 Task: Look for Airbnb properties in Arkalyk, Kazakhstan from 10th December, 2023 to 15th December, 2023 for 7 adults. Place can be room or shared room with 4 bedrooms having 7 beds and 4 bathrooms. Property type can be house. Amenities needed are: wifi, TV, free parkinig on premises, gym, breakfast.
Action: Mouse moved to (408, 68)
Screenshot: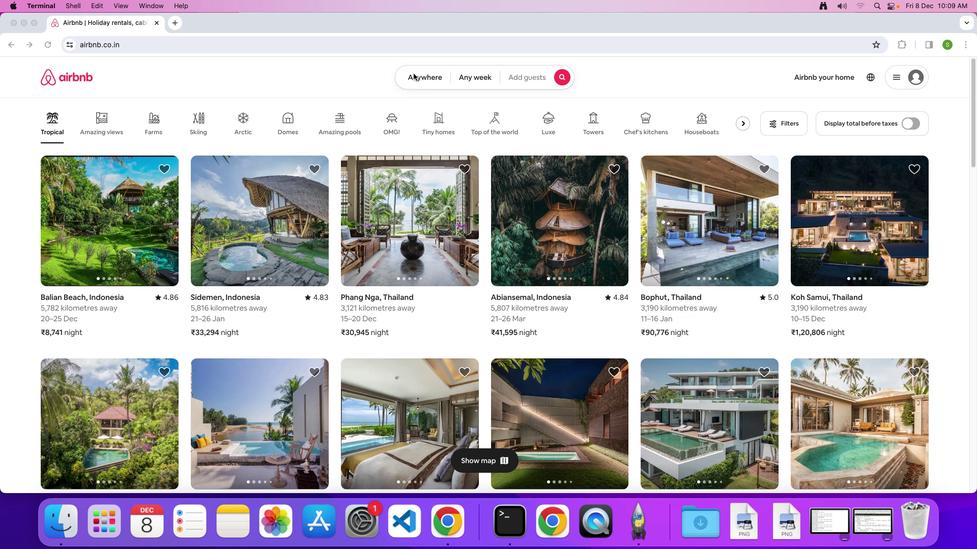 
Action: Mouse pressed left at (408, 68)
Screenshot: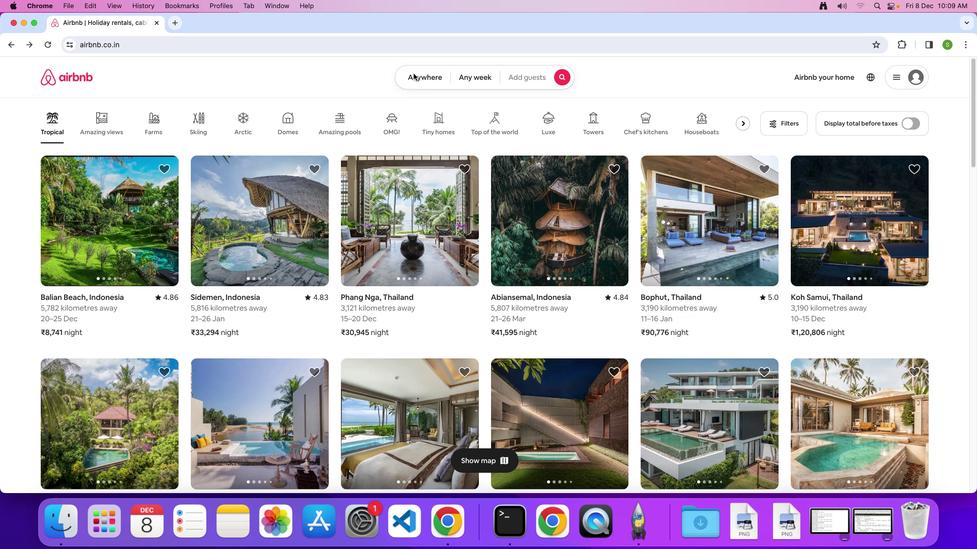 
Action: Mouse moved to (410, 70)
Screenshot: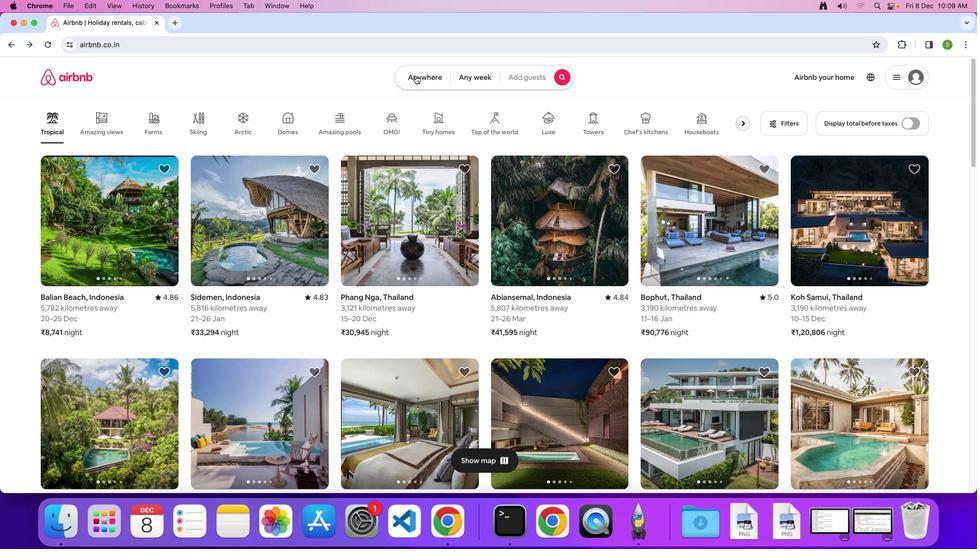 
Action: Mouse pressed left at (410, 70)
Screenshot: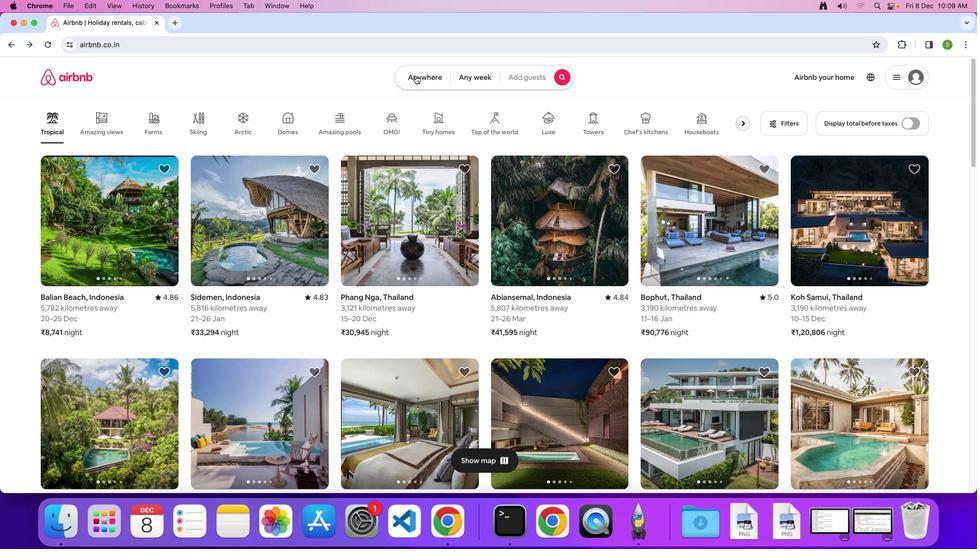 
Action: Mouse moved to (371, 108)
Screenshot: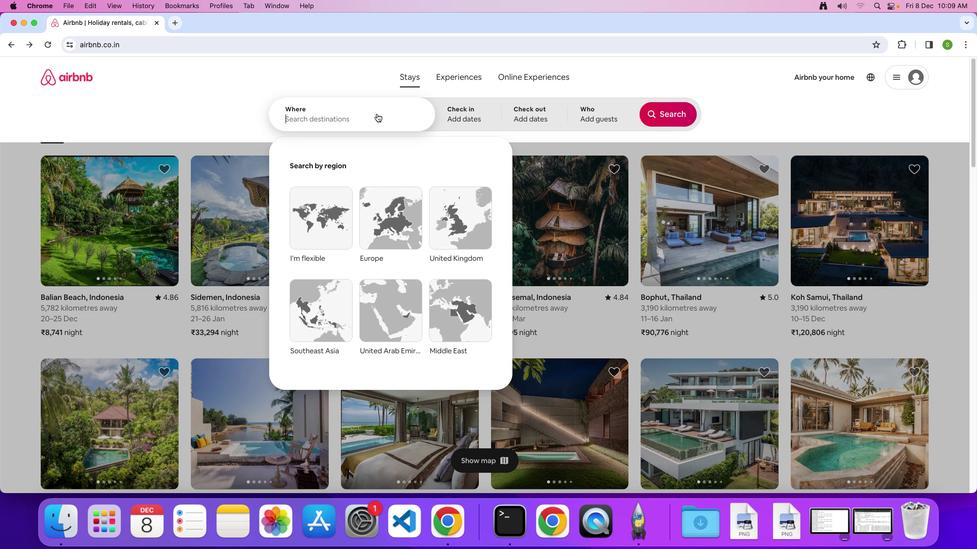 
Action: Mouse pressed left at (371, 108)
Screenshot: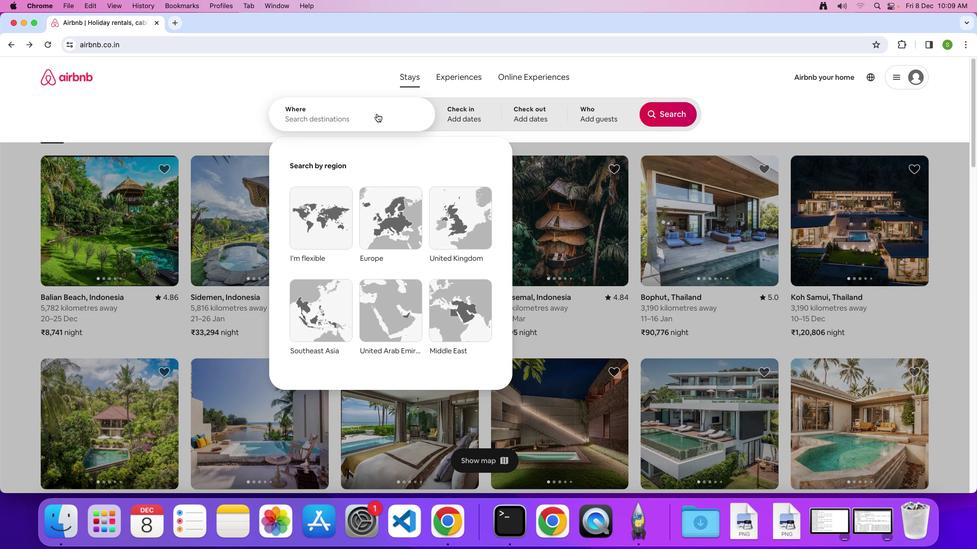 
Action: Key pressed 'A'Key.caps_lock'r''k''a''l''y''k'','Key.spaceKey.shift'K''a''z''a''k''h''s''t''a''n'Key.enter
Screenshot: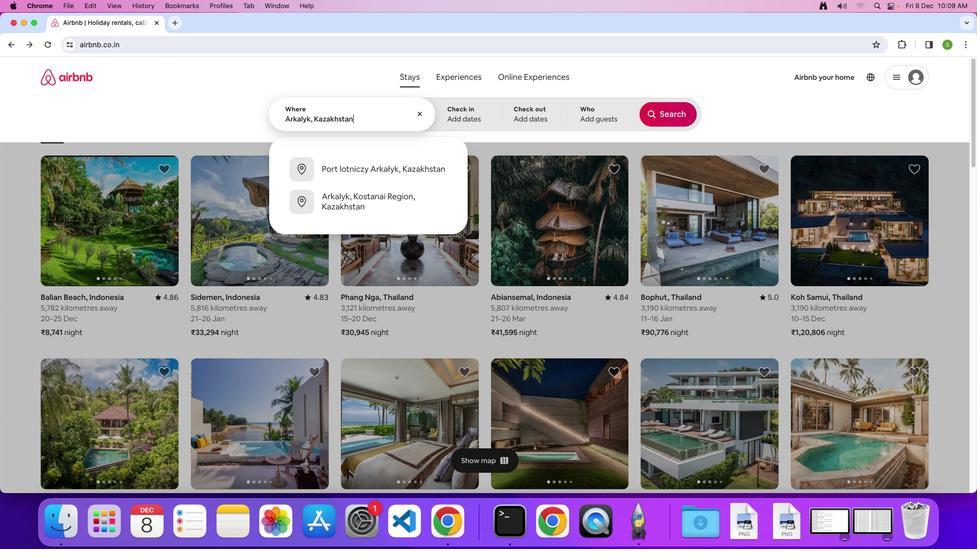 
Action: Mouse moved to (315, 284)
Screenshot: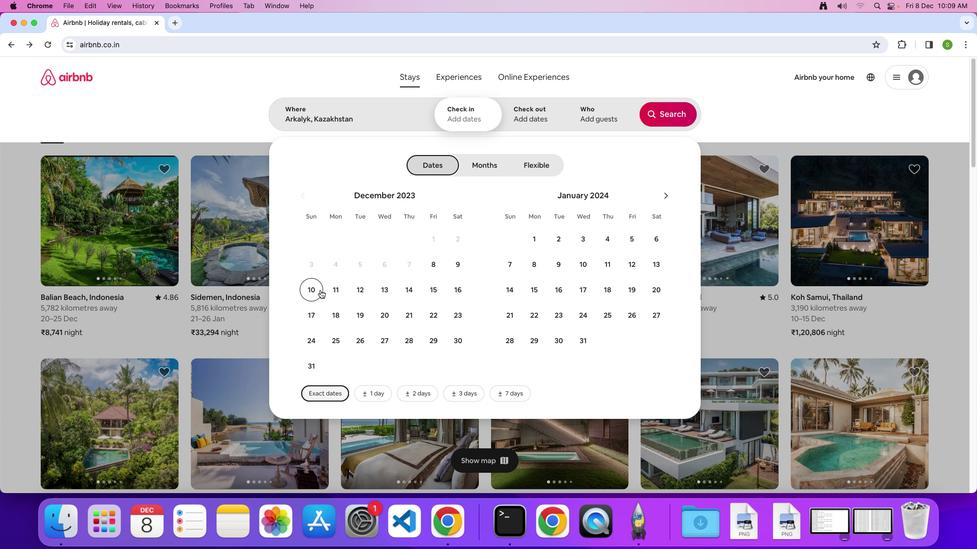 
Action: Mouse pressed left at (315, 284)
Screenshot: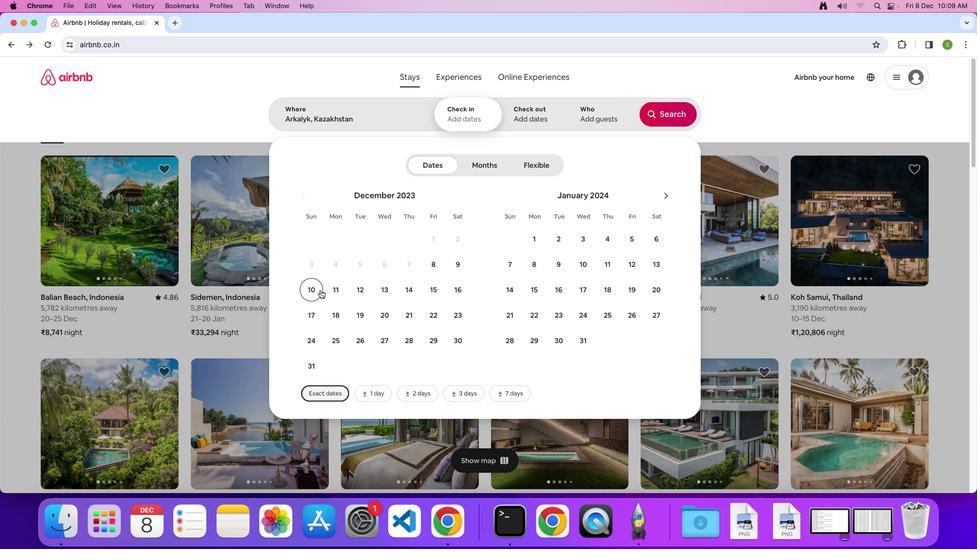 
Action: Mouse moved to (424, 282)
Screenshot: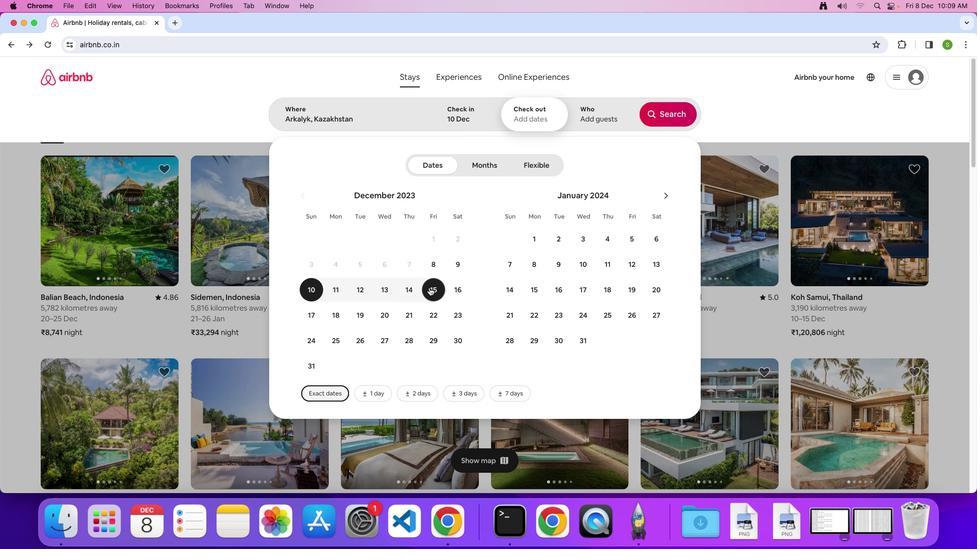 
Action: Mouse pressed left at (424, 282)
Screenshot: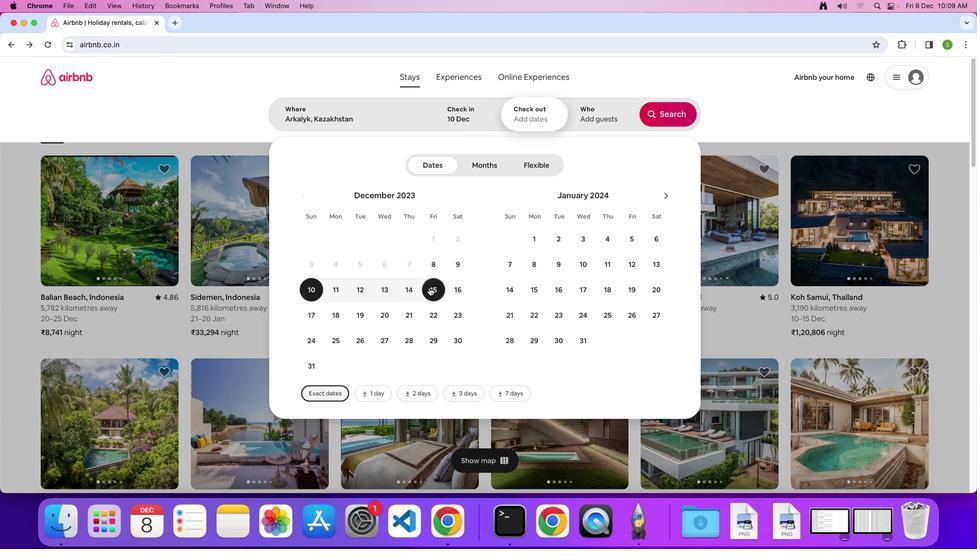
Action: Mouse moved to (600, 110)
Screenshot: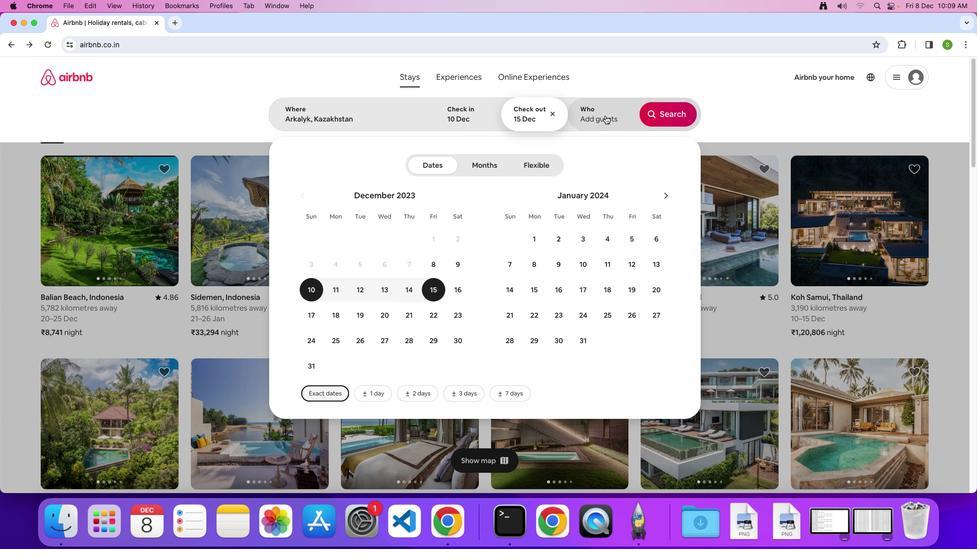 
Action: Mouse pressed left at (600, 110)
Screenshot: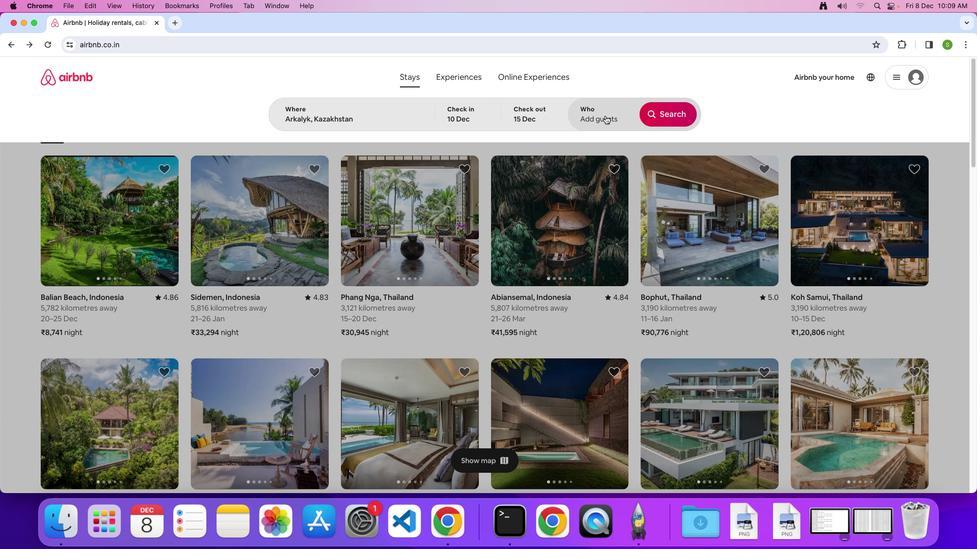 
Action: Mouse moved to (664, 163)
Screenshot: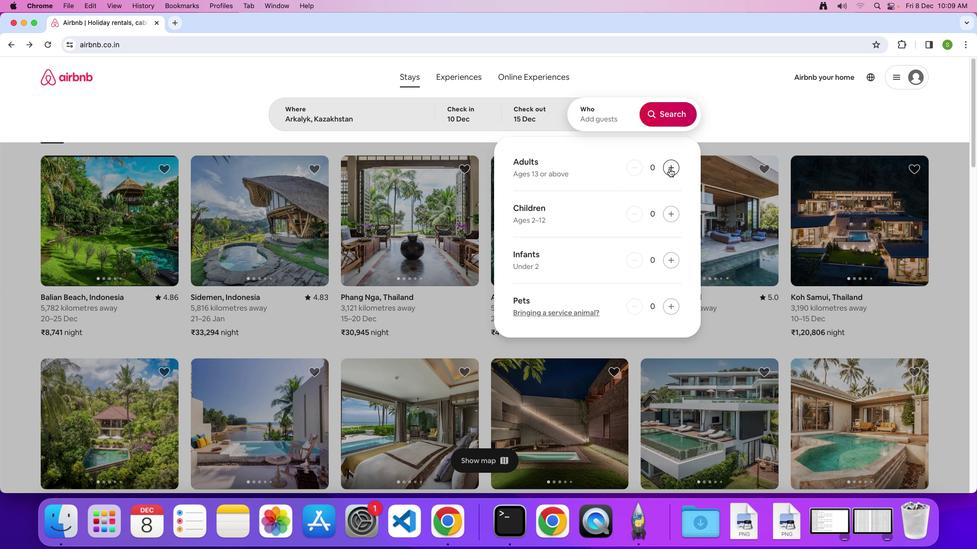 
Action: Mouse pressed left at (664, 163)
Screenshot: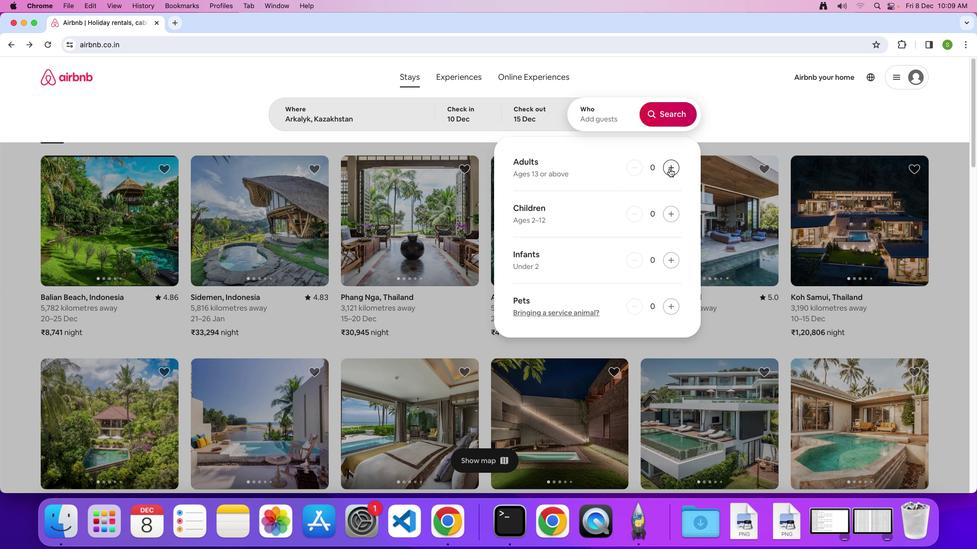 
Action: Mouse pressed left at (664, 163)
Screenshot: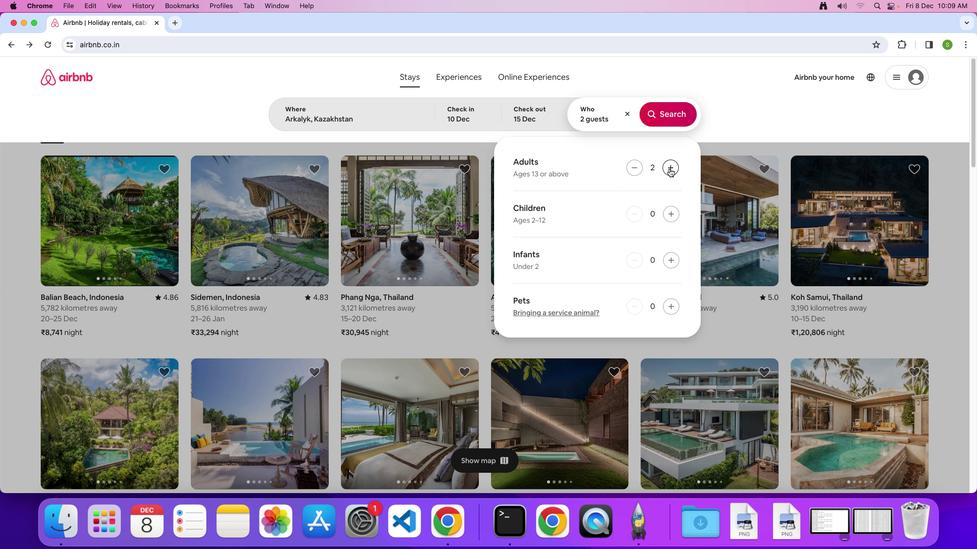 
Action: Mouse pressed left at (664, 163)
Screenshot: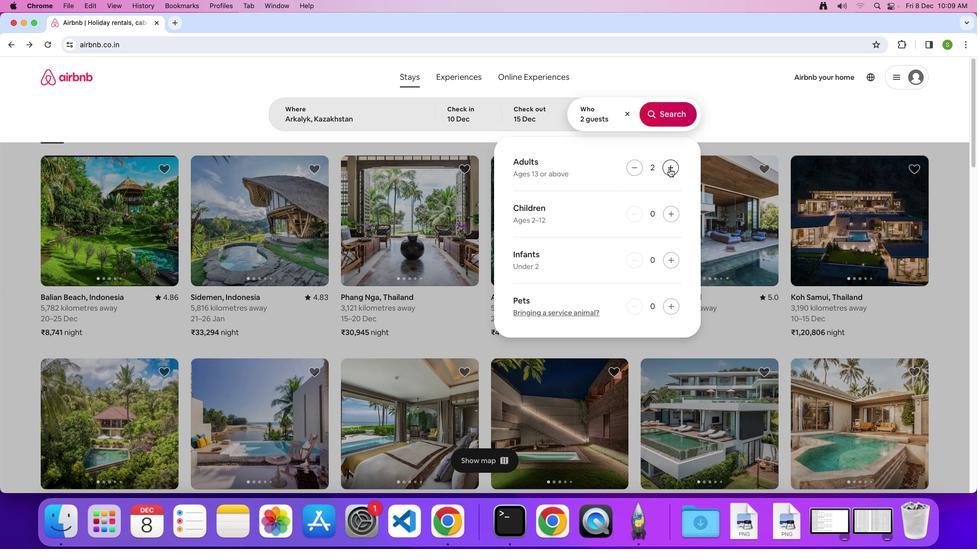 
Action: Mouse pressed left at (664, 163)
Screenshot: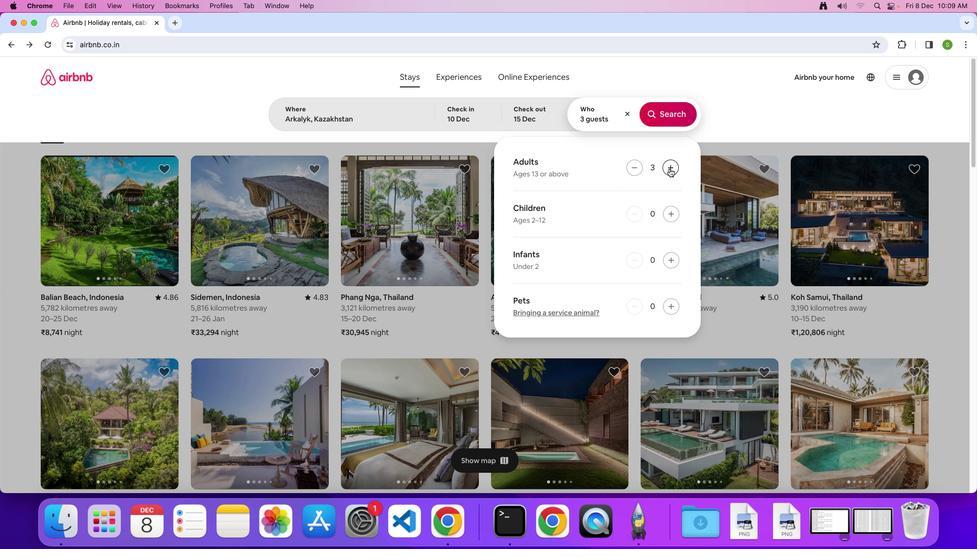 
Action: Mouse pressed left at (664, 163)
Screenshot: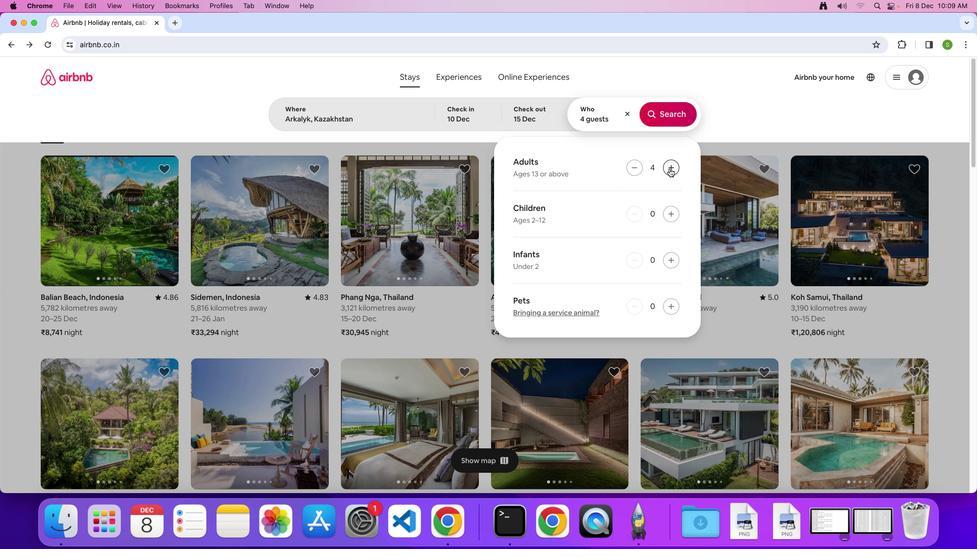 
Action: Mouse pressed left at (664, 163)
Screenshot: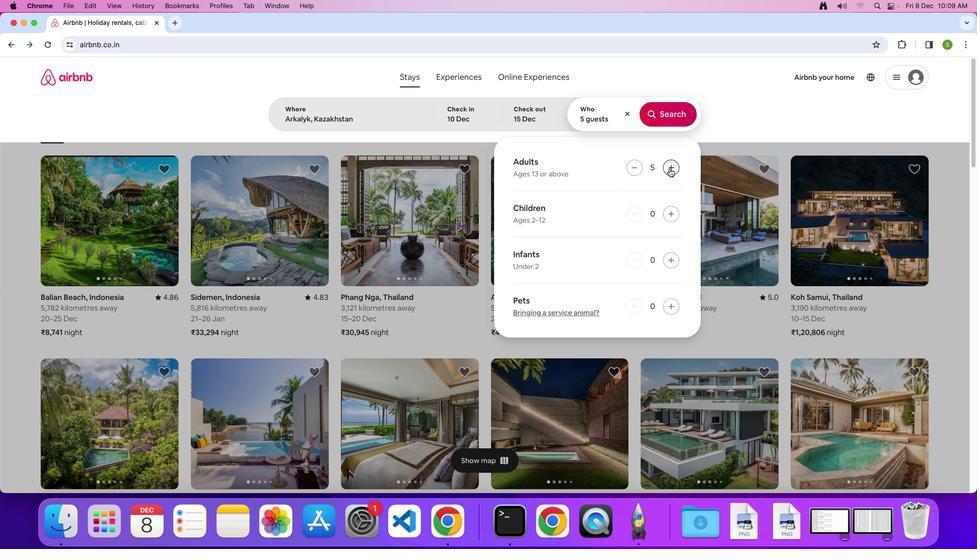 
Action: Mouse pressed left at (664, 163)
Screenshot: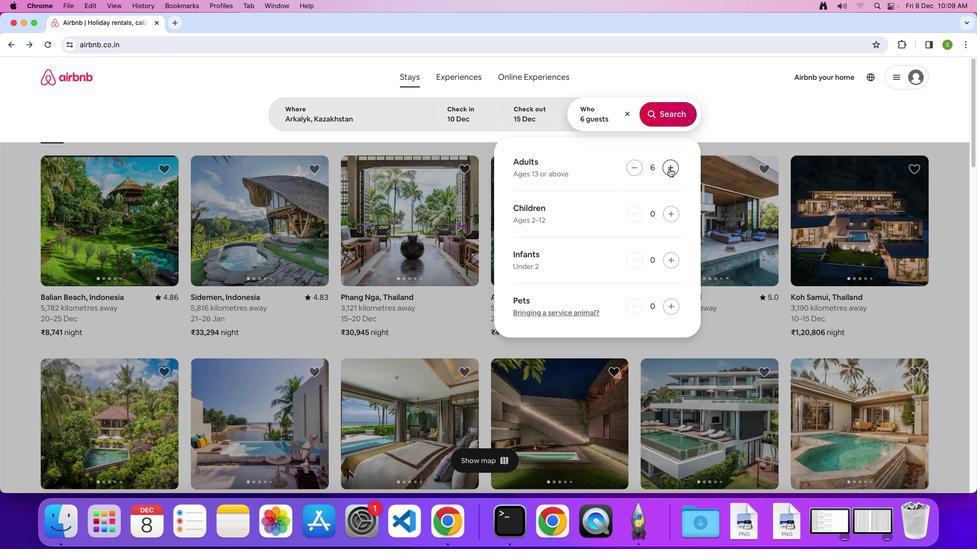 
Action: Mouse moved to (663, 112)
Screenshot: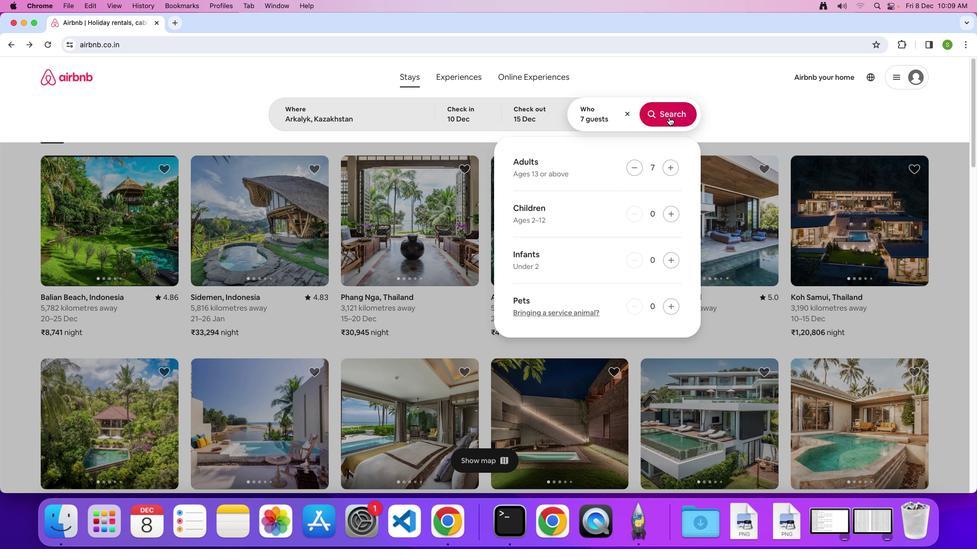 
Action: Mouse pressed left at (663, 112)
Screenshot: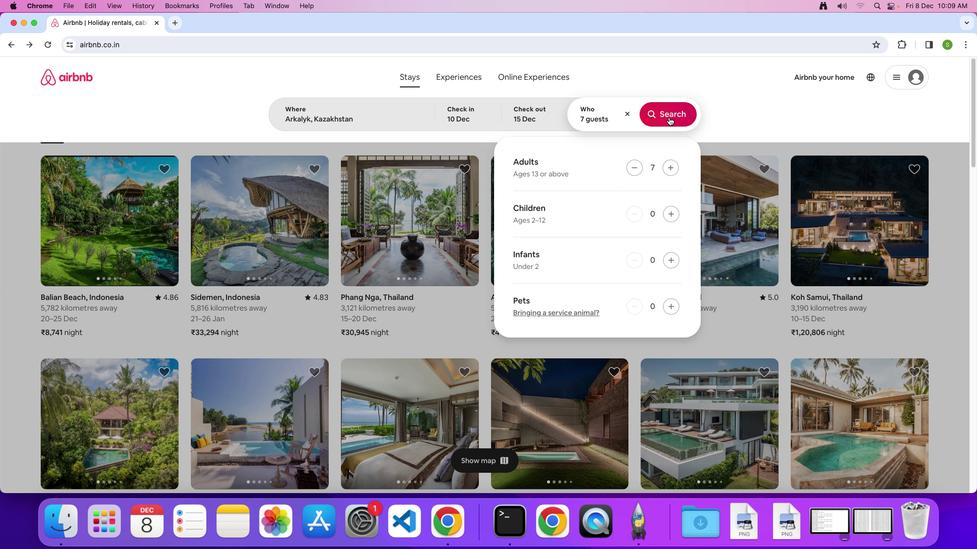
Action: Mouse moved to (804, 112)
Screenshot: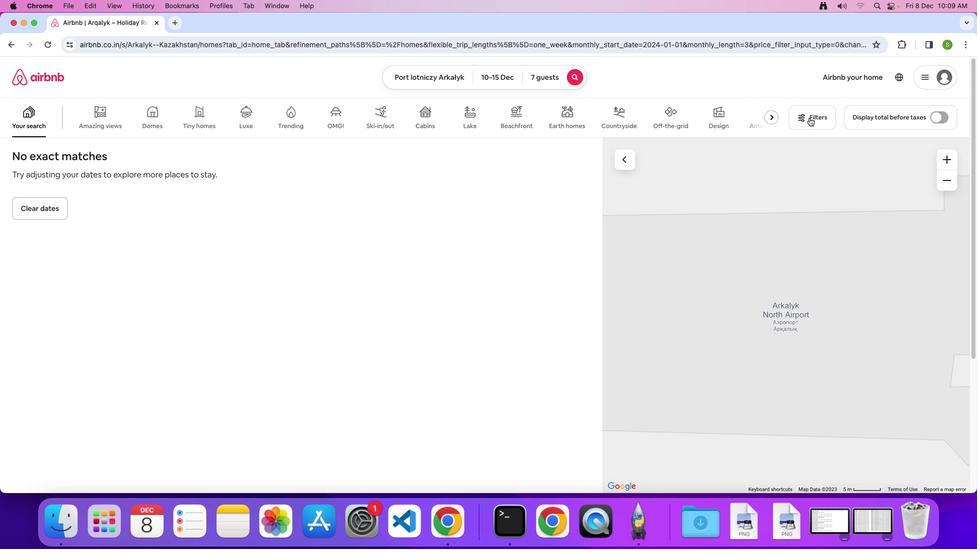 
Action: Mouse pressed left at (804, 112)
Screenshot: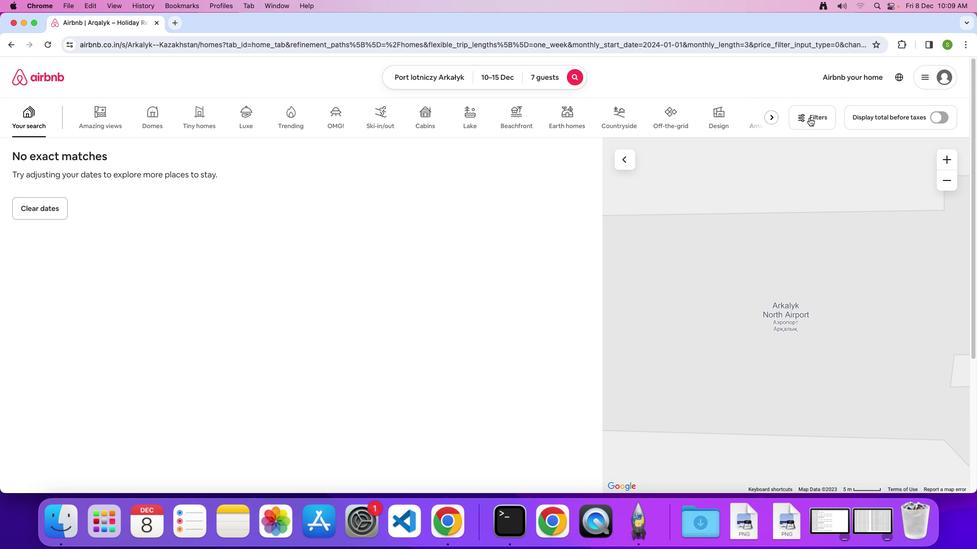 
Action: Mouse moved to (475, 183)
Screenshot: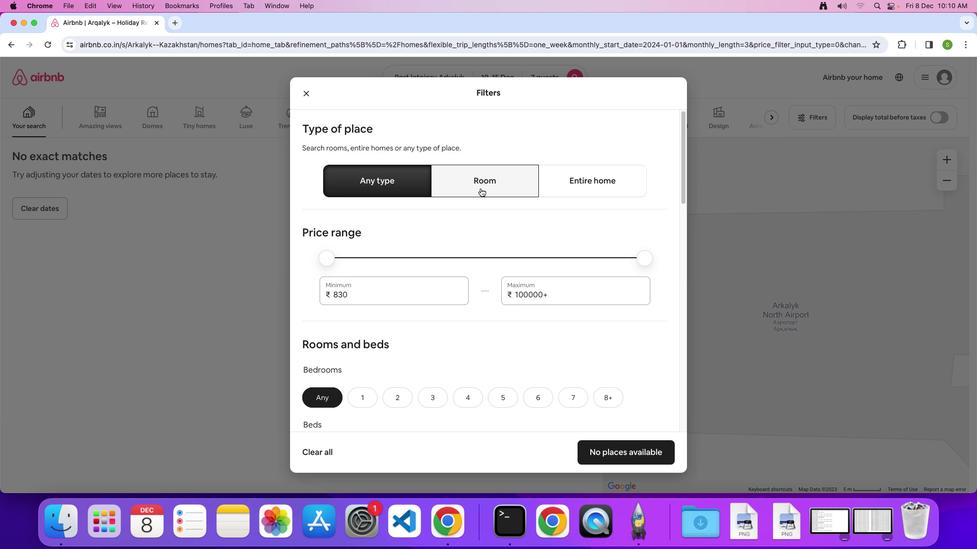 
Action: Mouse pressed left at (475, 183)
Screenshot: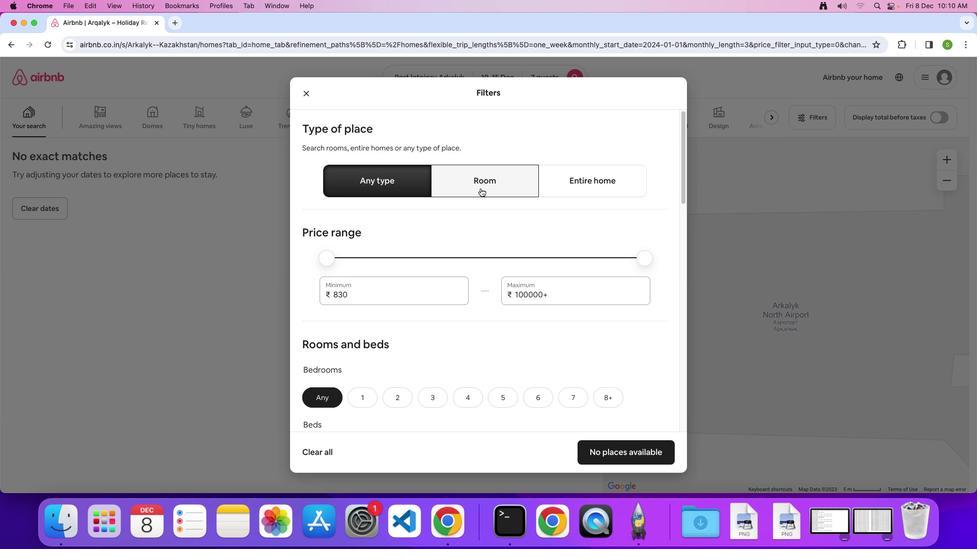 
Action: Mouse moved to (483, 249)
Screenshot: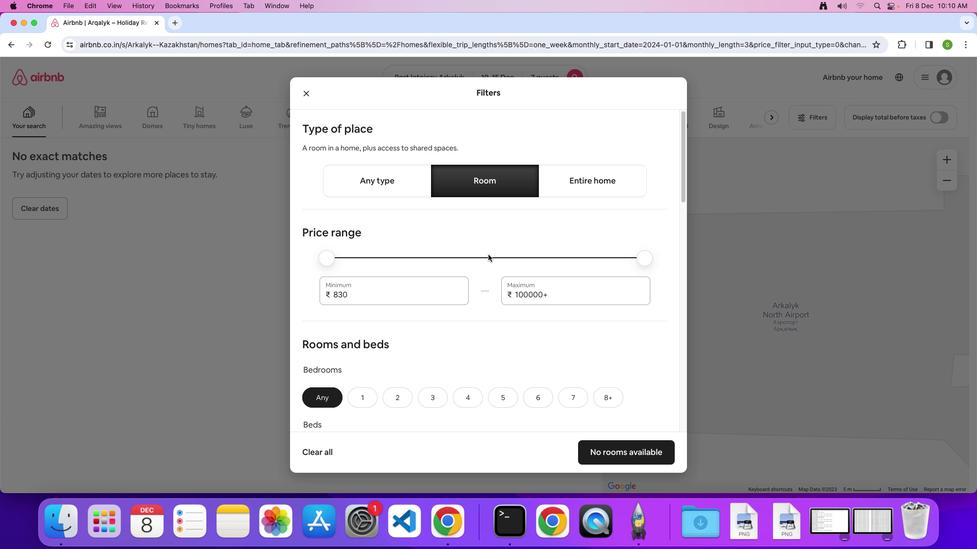 
Action: Mouse scrolled (483, 249) with delta (-4, -5)
Screenshot: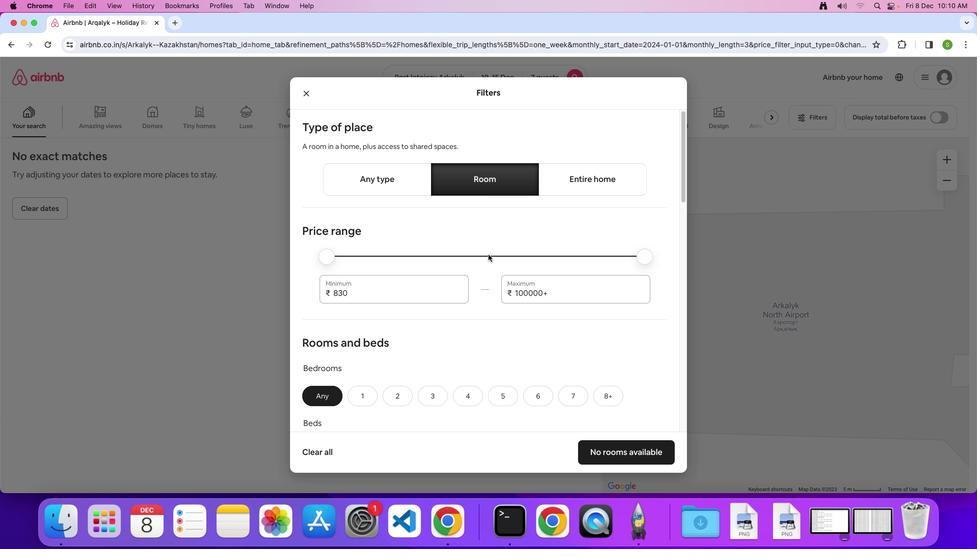 
Action: Mouse scrolled (483, 249) with delta (-4, -5)
Screenshot: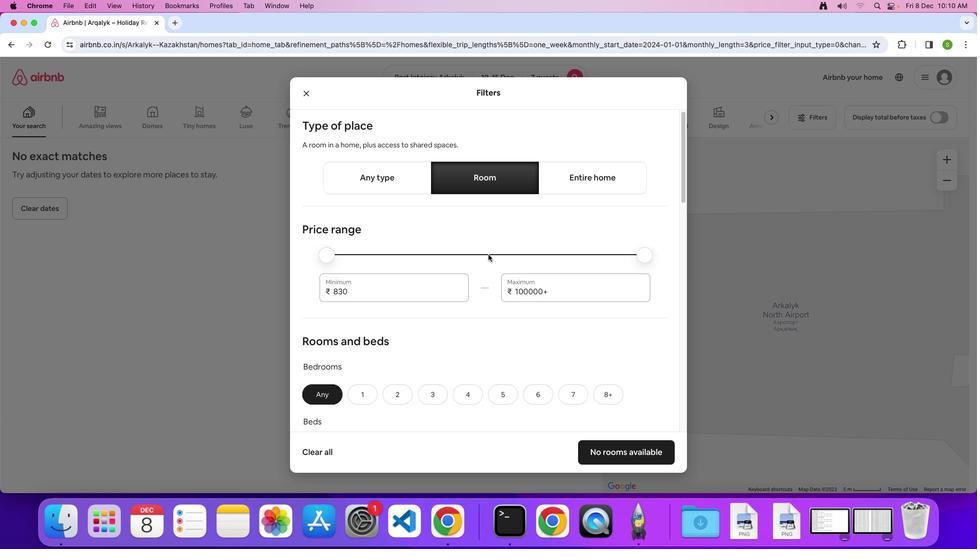 
Action: Mouse scrolled (483, 249) with delta (-4, -5)
Screenshot: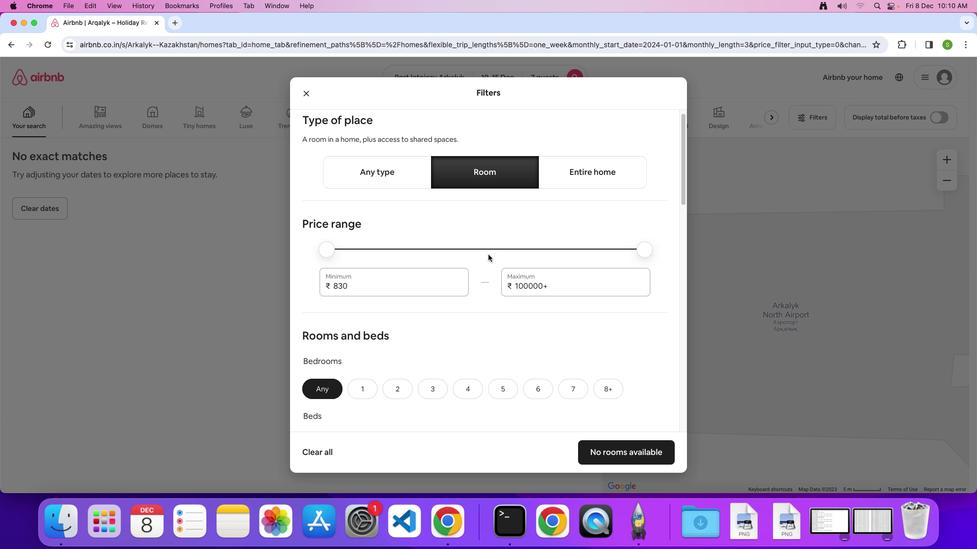 
Action: Mouse scrolled (483, 249) with delta (-4, -5)
Screenshot: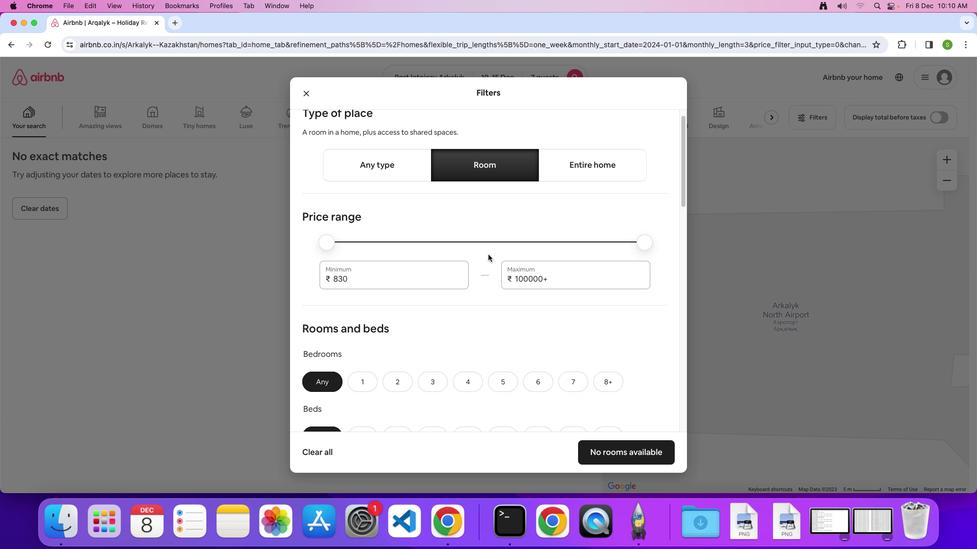 
Action: Mouse scrolled (483, 249) with delta (-4, -5)
Screenshot: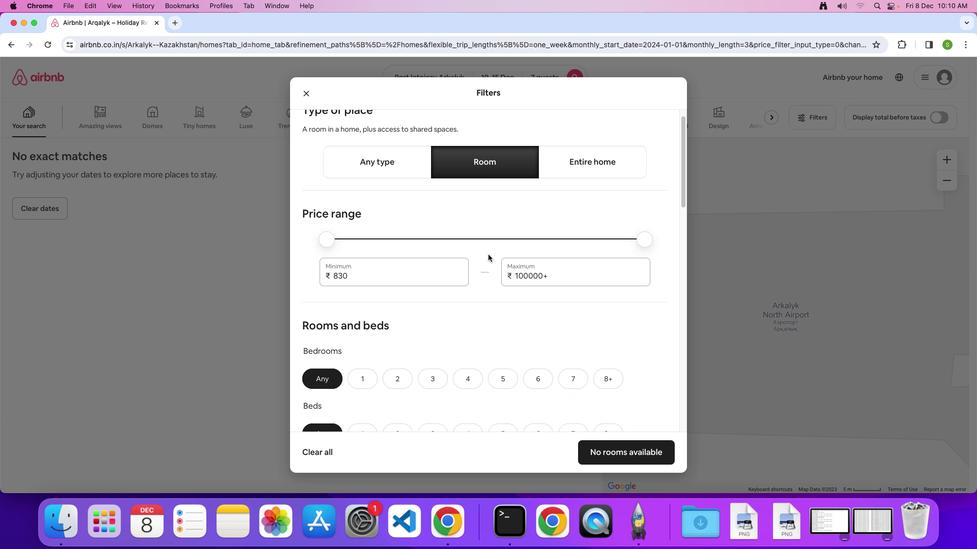 
Action: Mouse scrolled (483, 249) with delta (-4, -5)
Screenshot: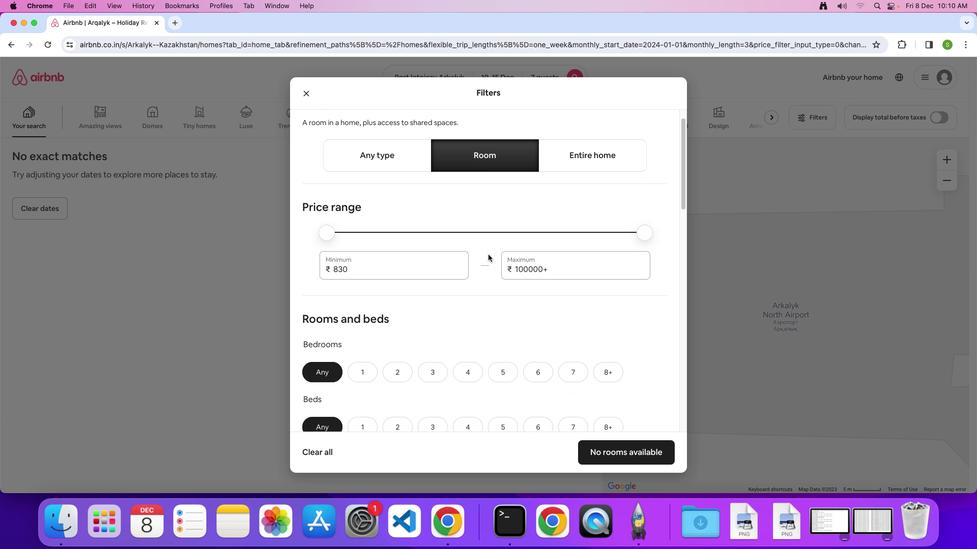 
Action: Mouse scrolled (483, 249) with delta (-4, -5)
Screenshot: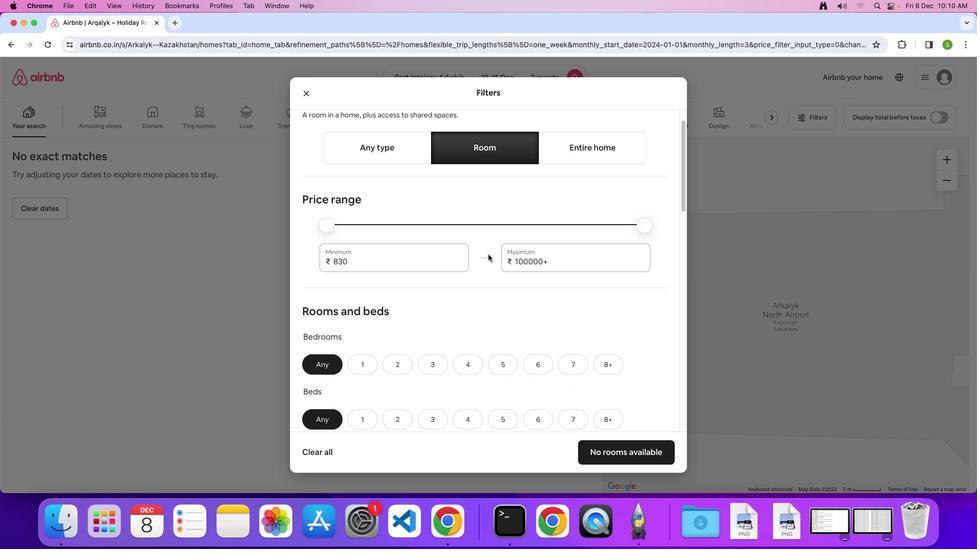 
Action: Mouse scrolled (483, 249) with delta (-4, -5)
Screenshot: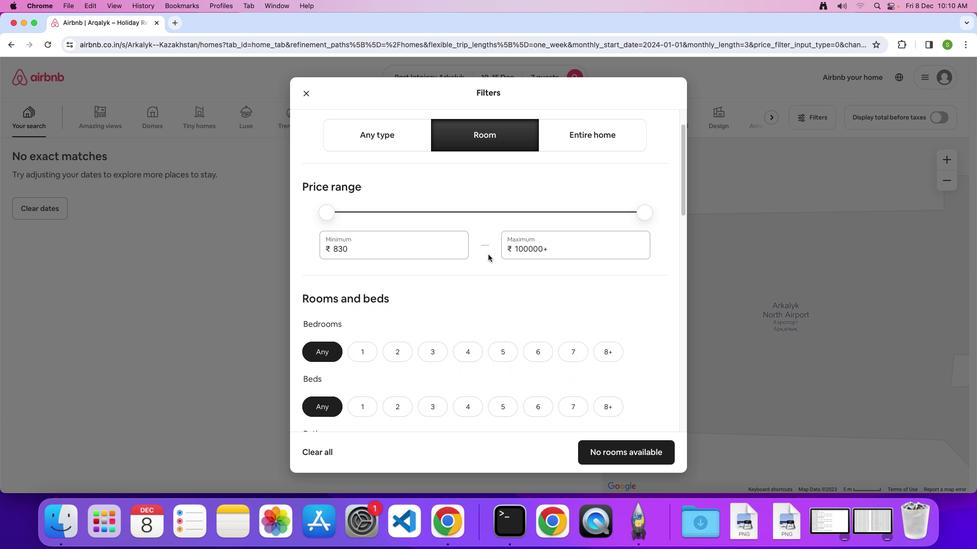 
Action: Mouse scrolled (483, 249) with delta (-4, -5)
Screenshot: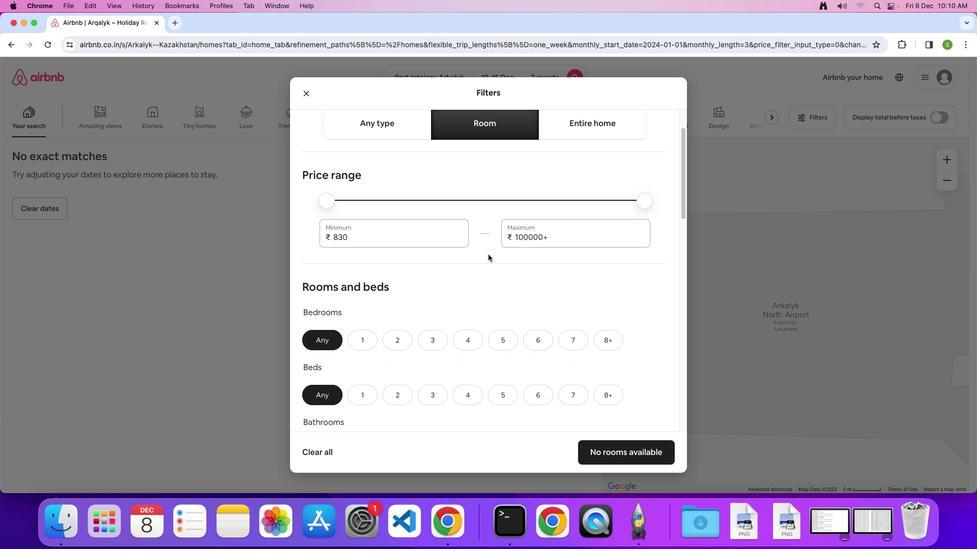 
Action: Mouse scrolled (483, 249) with delta (-4, -6)
Screenshot: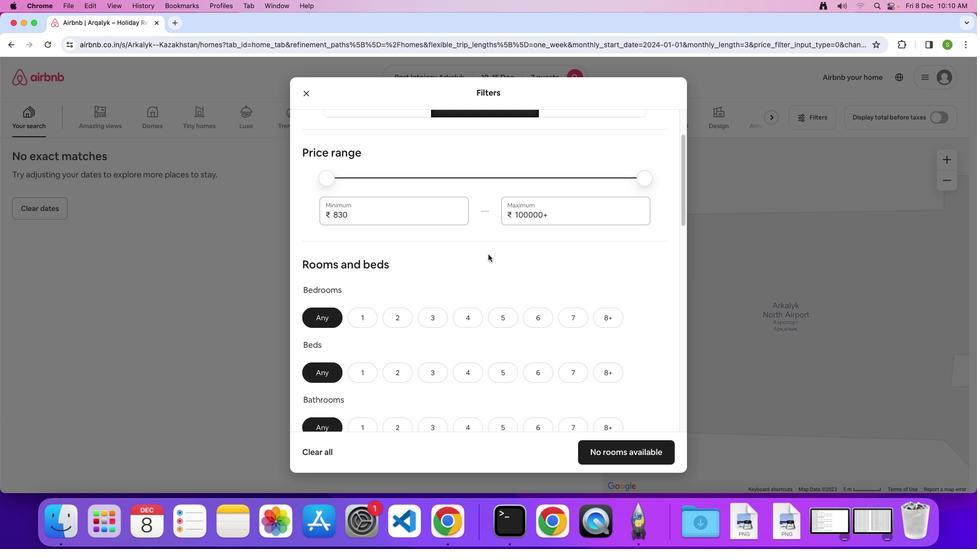 
Action: Mouse moved to (461, 252)
Screenshot: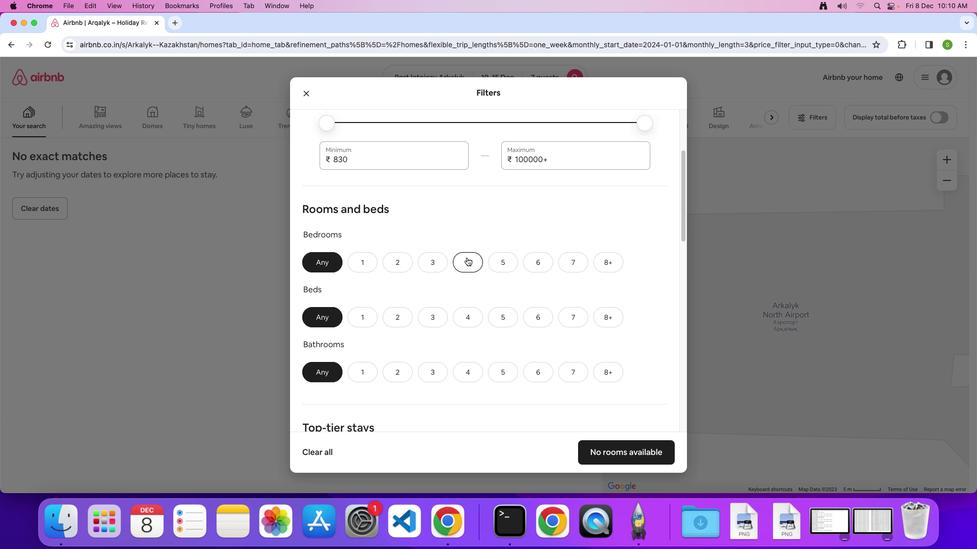 
Action: Mouse pressed left at (461, 252)
Screenshot: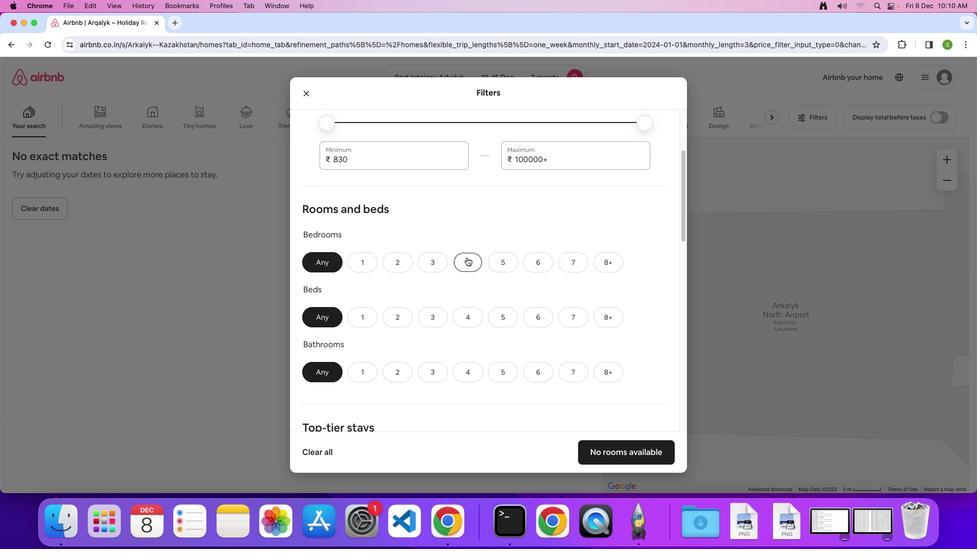 
Action: Mouse moved to (560, 311)
Screenshot: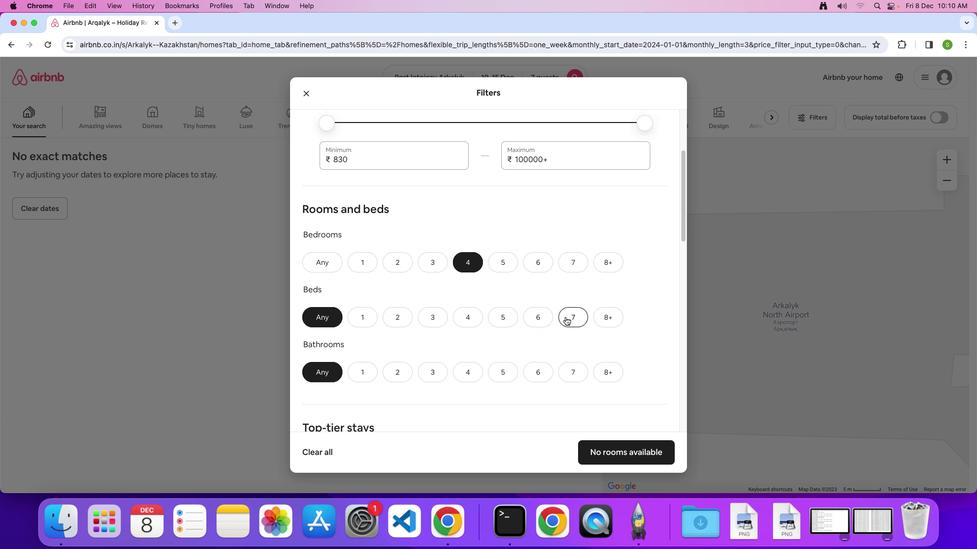 
Action: Mouse pressed left at (560, 311)
Screenshot: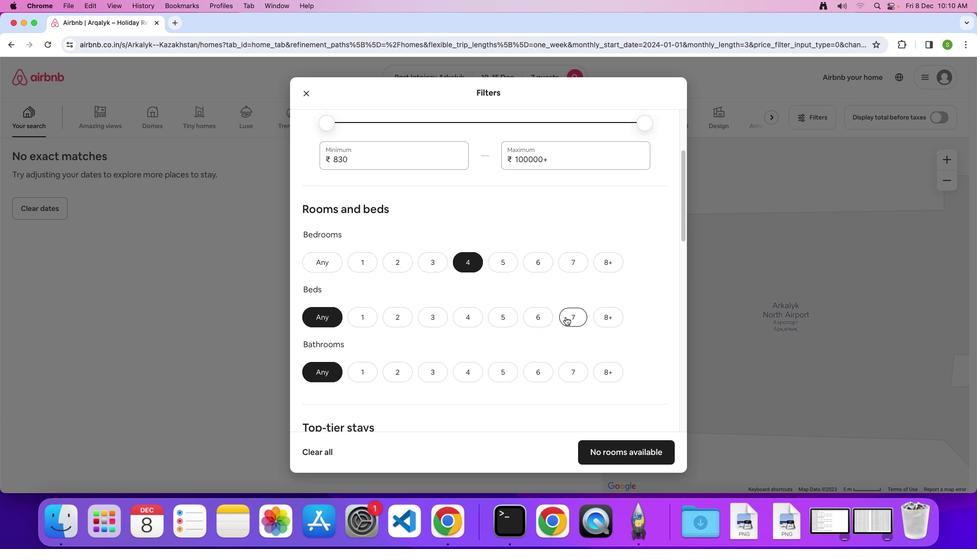 
Action: Mouse moved to (465, 365)
Screenshot: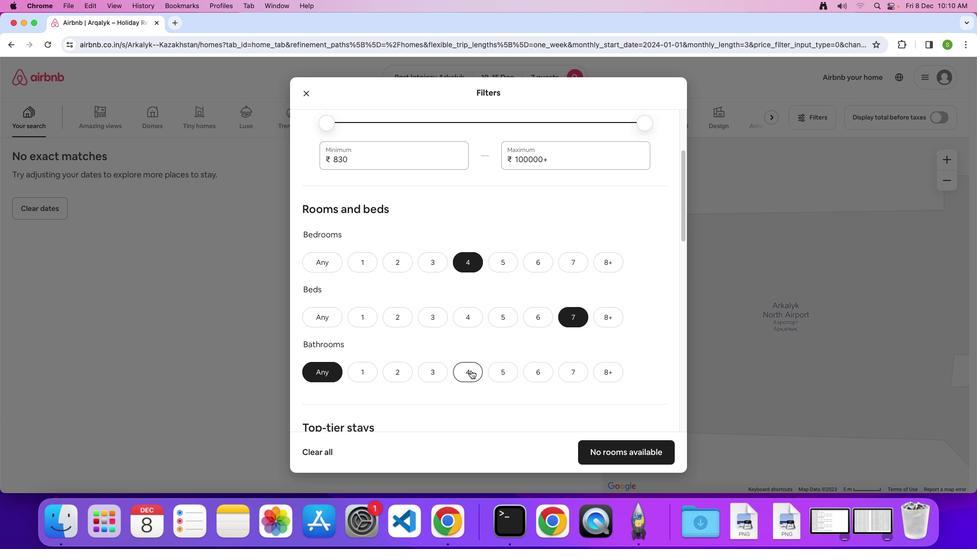 
Action: Mouse pressed left at (465, 365)
Screenshot: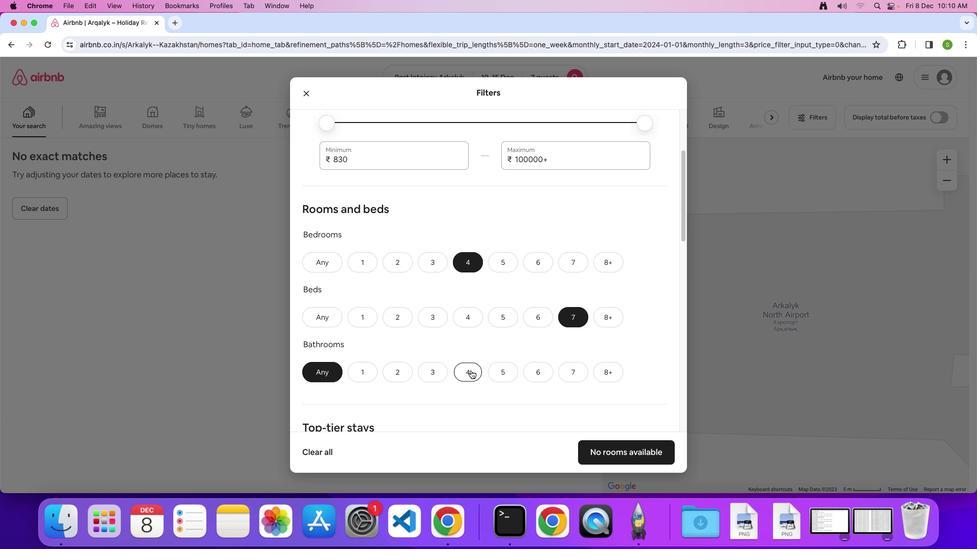
Action: Mouse moved to (488, 291)
Screenshot: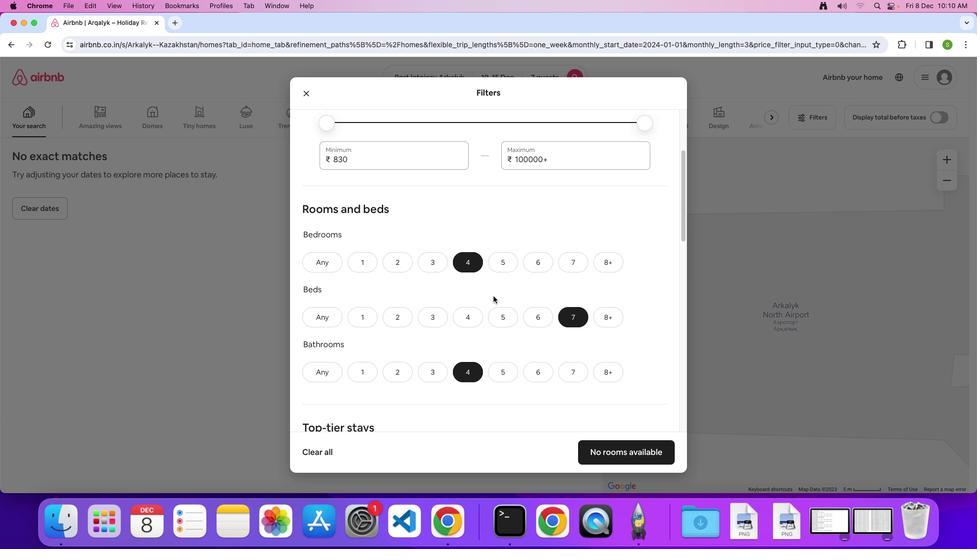 
Action: Mouse scrolled (488, 291) with delta (-4, -5)
Screenshot: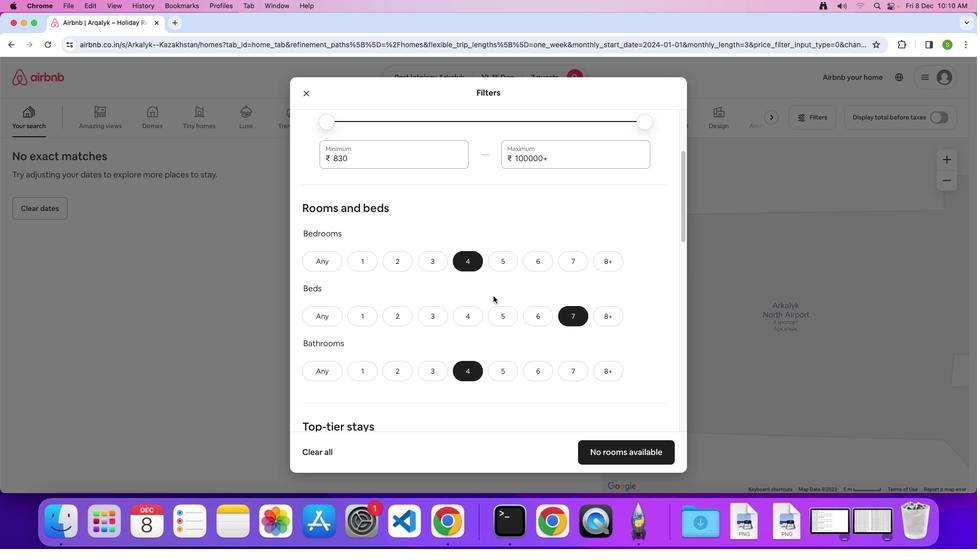 
Action: Mouse scrolled (488, 291) with delta (-4, -5)
Screenshot: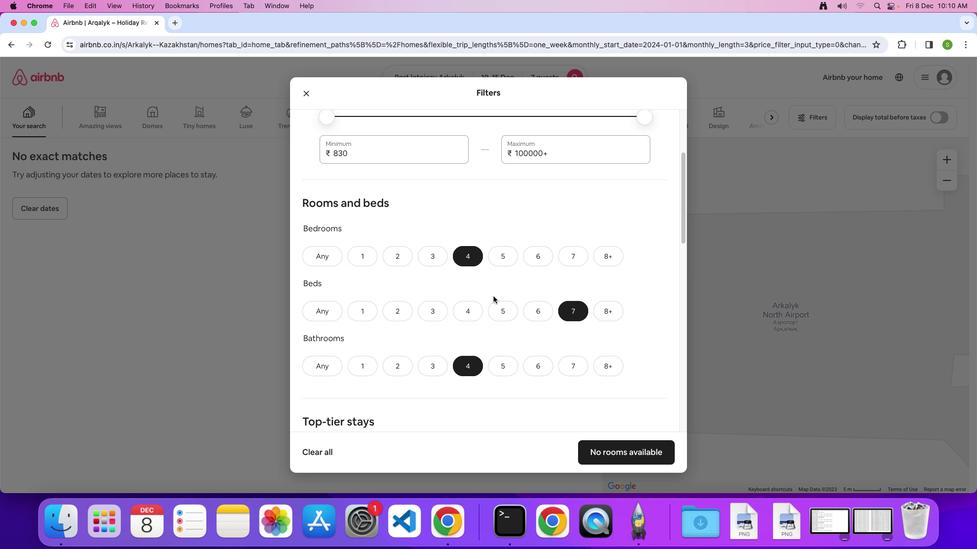 
Action: Mouse scrolled (488, 291) with delta (-4, -5)
Screenshot: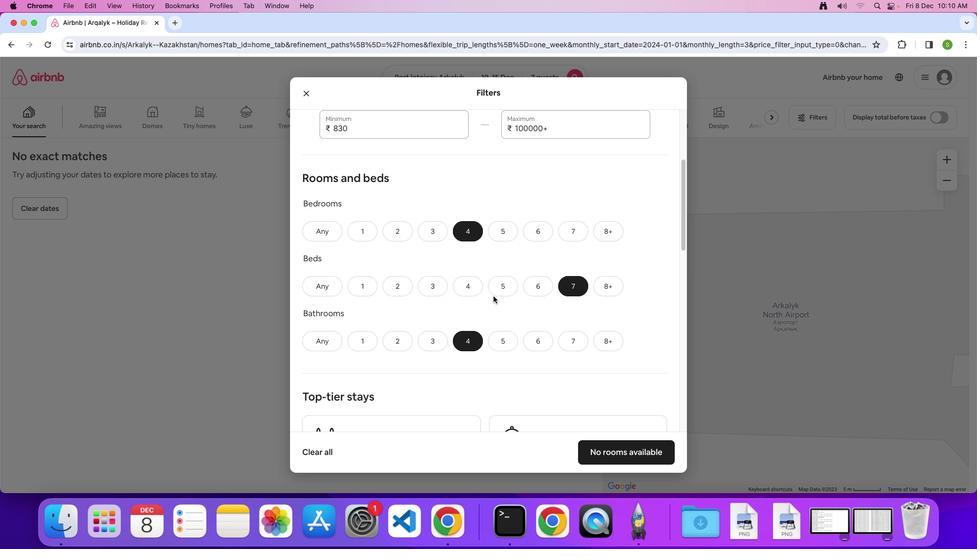 
Action: Mouse scrolled (488, 291) with delta (-4, -5)
Screenshot: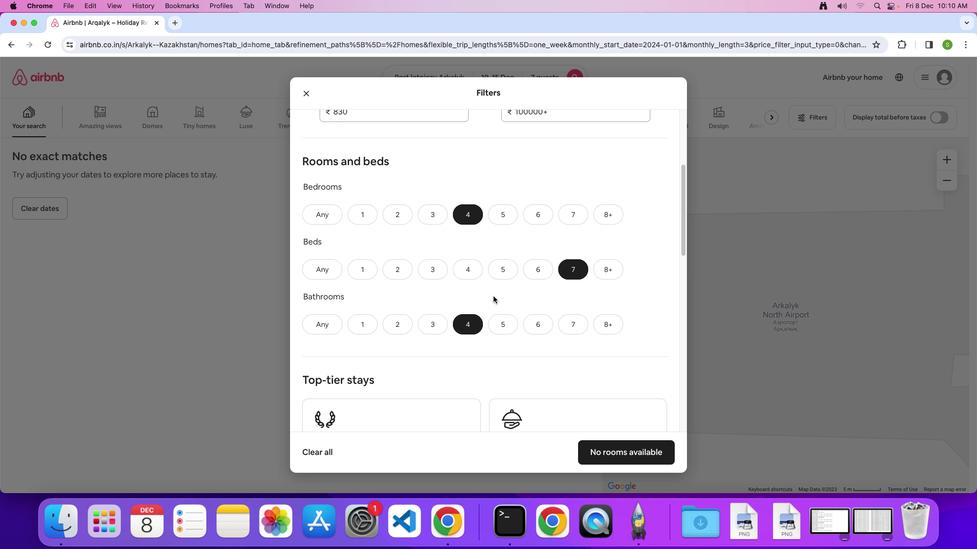 
Action: Mouse scrolled (488, 291) with delta (-4, -5)
Screenshot: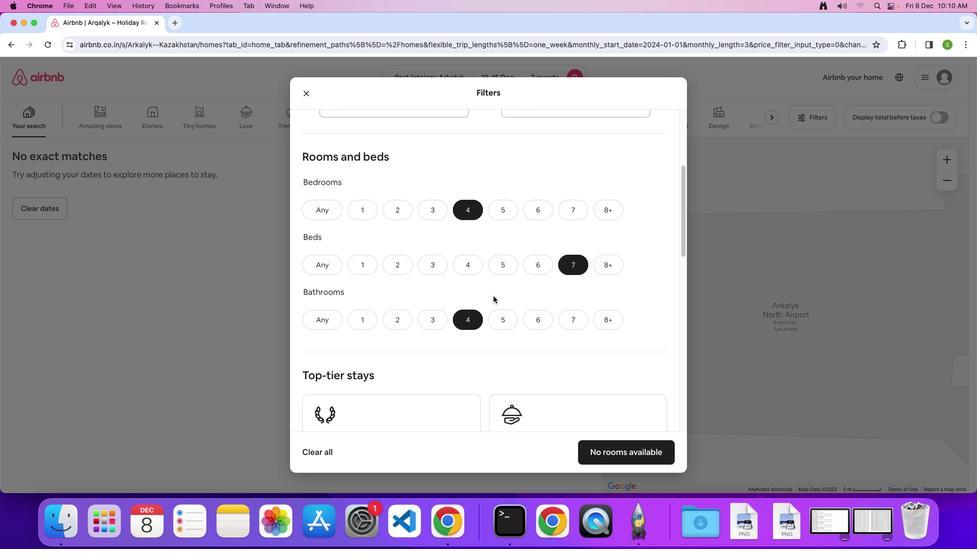 
Action: Mouse scrolled (488, 291) with delta (-4, -5)
Screenshot: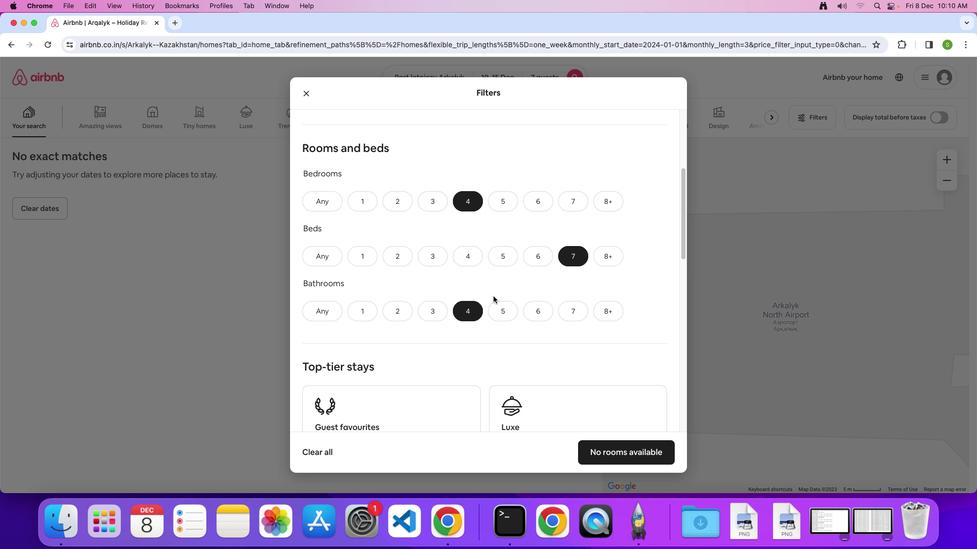 
Action: Mouse scrolled (488, 291) with delta (-4, -5)
Screenshot: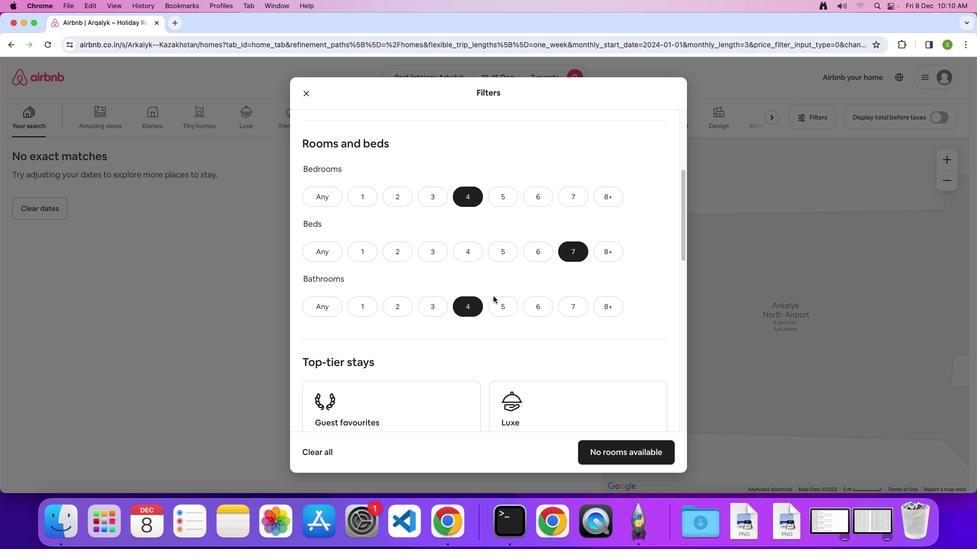 
Action: Mouse scrolled (488, 291) with delta (-4, -5)
Screenshot: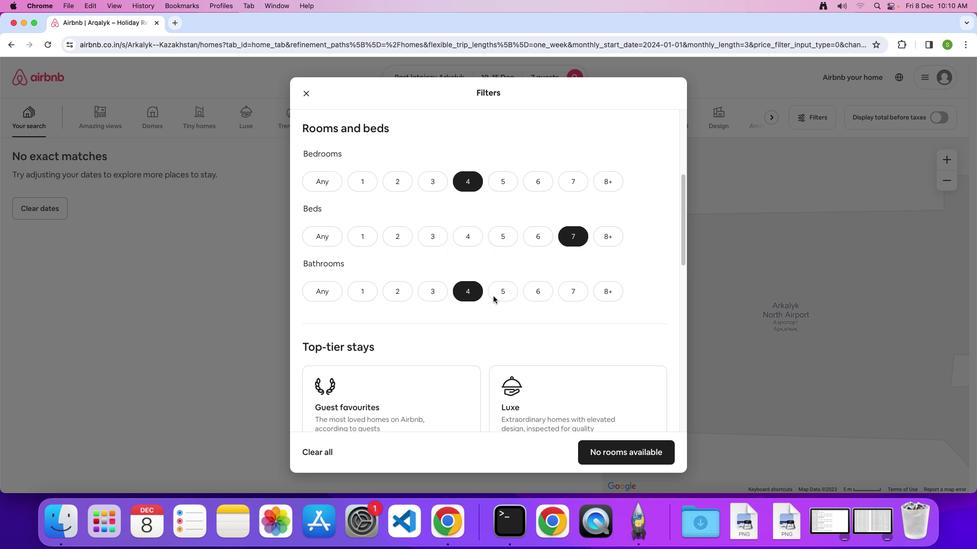 
Action: Mouse scrolled (488, 291) with delta (-4, -5)
Screenshot: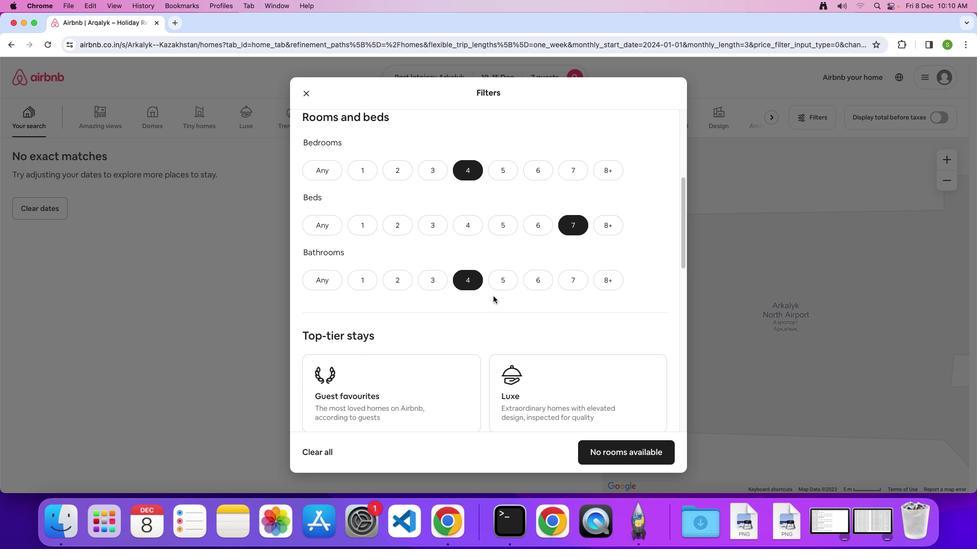 
Action: Mouse scrolled (488, 291) with delta (-4, -5)
Screenshot: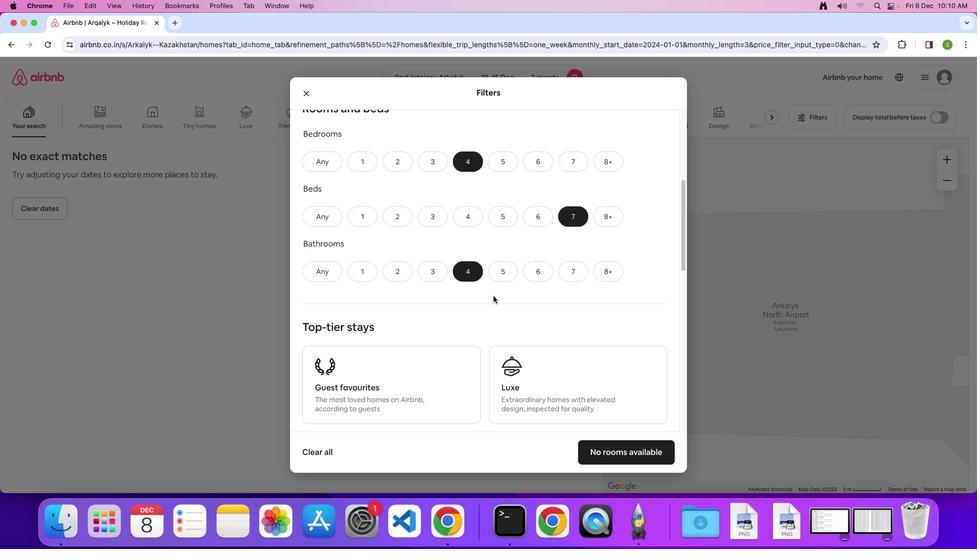 
Action: Mouse scrolled (488, 291) with delta (-4, -5)
Screenshot: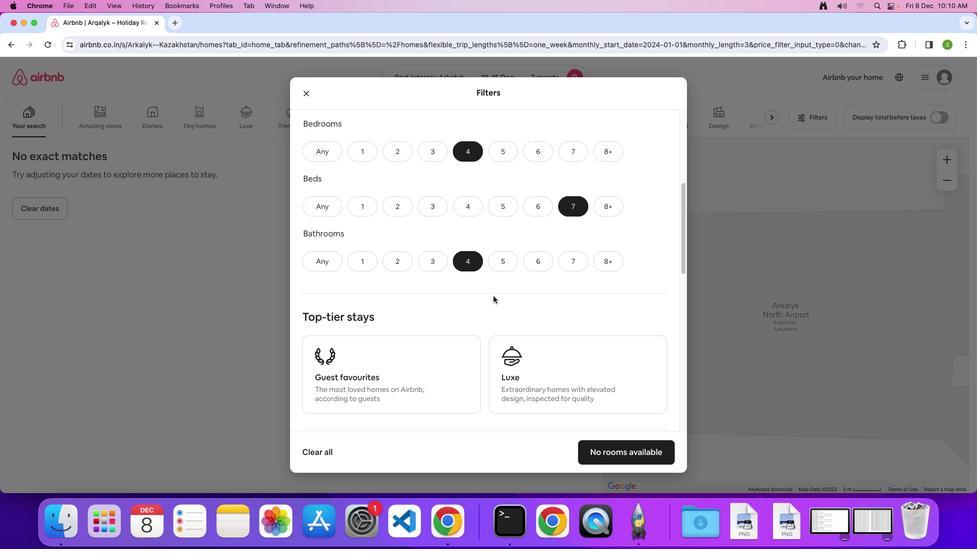 
Action: Mouse scrolled (488, 291) with delta (-4, -5)
Screenshot: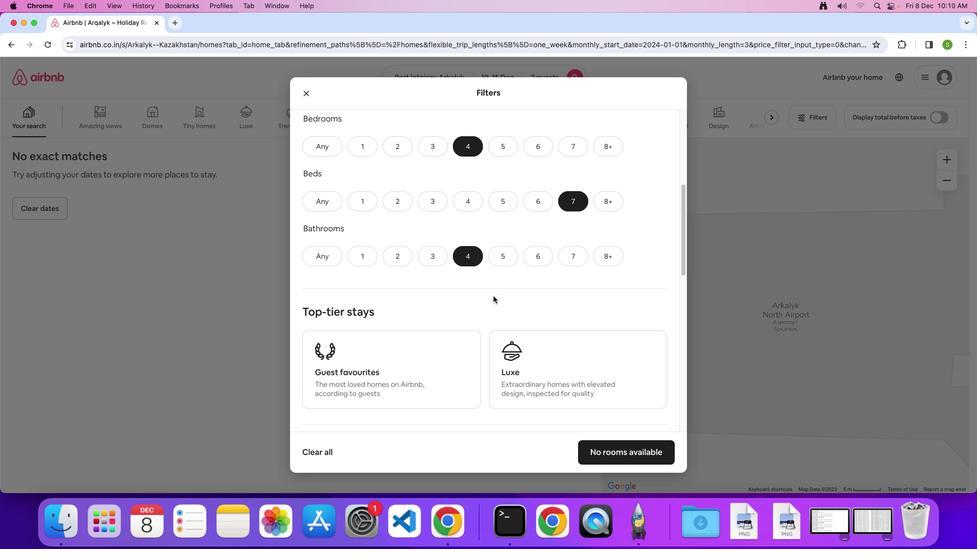 
Action: Mouse scrolled (488, 291) with delta (-4, -5)
Screenshot: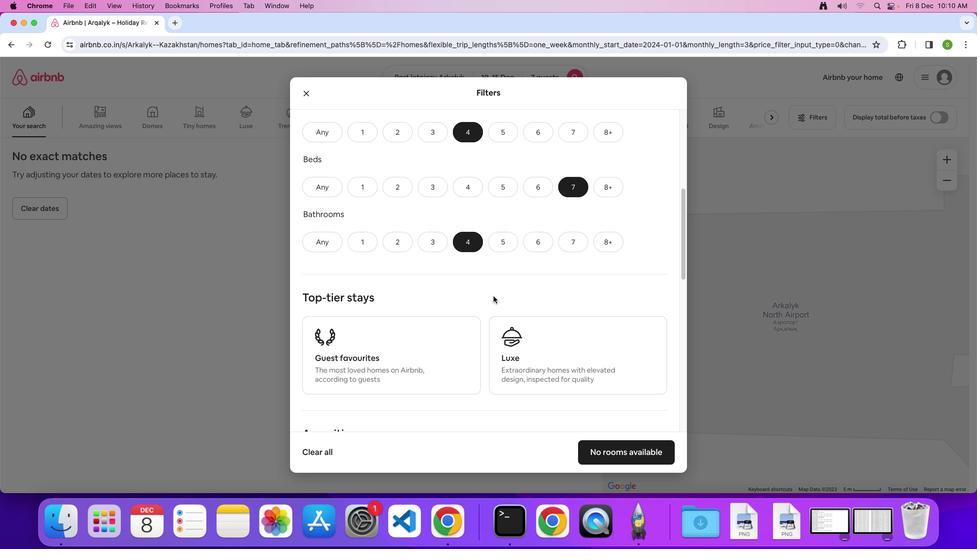 
Action: Mouse scrolled (488, 291) with delta (-4, -5)
Screenshot: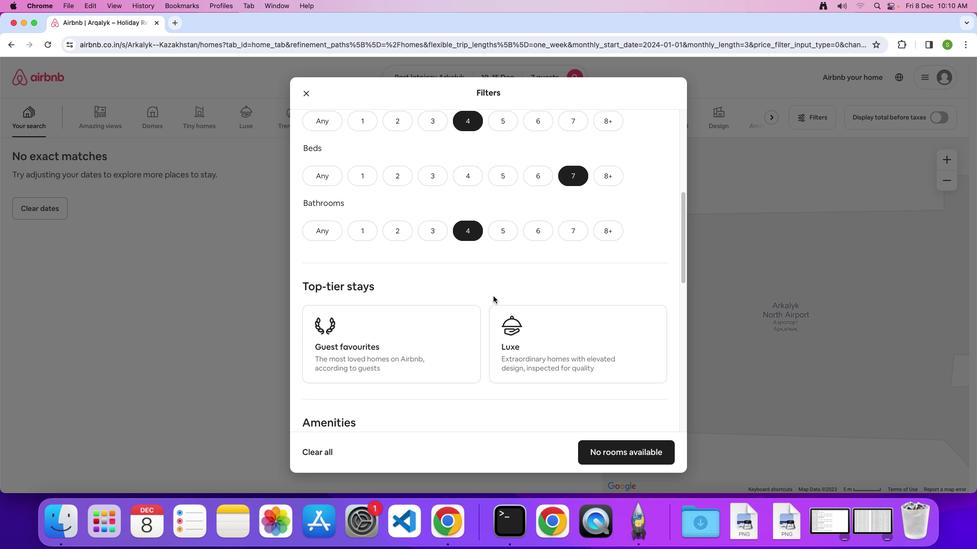 
Action: Mouse scrolled (488, 291) with delta (-4, -6)
Screenshot: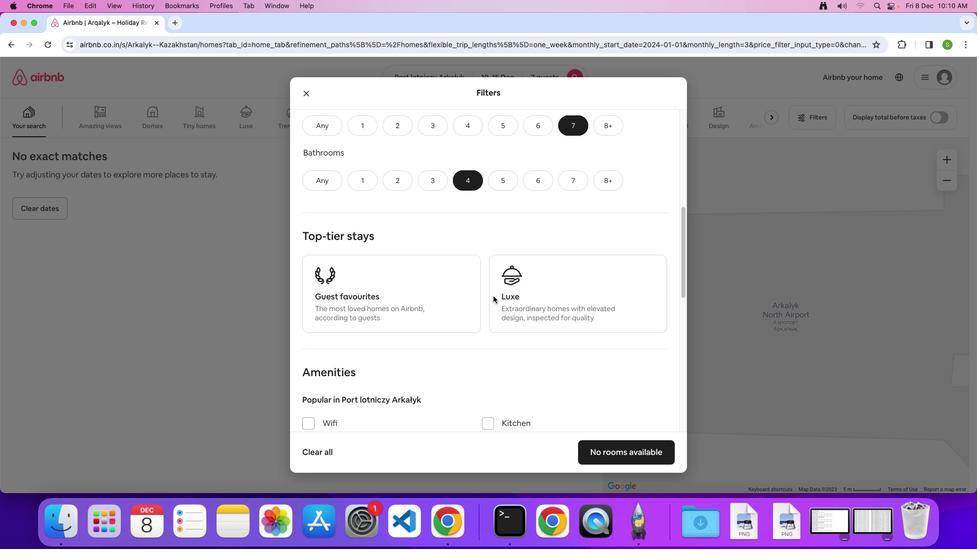 
Action: Mouse scrolled (488, 291) with delta (-4, -6)
Screenshot: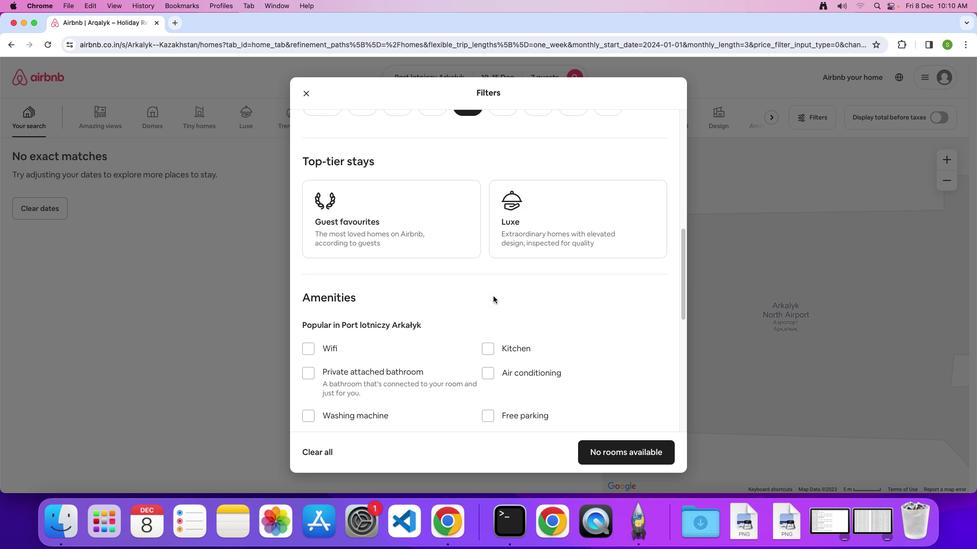 
Action: Mouse scrolled (488, 291) with delta (-4, -5)
Screenshot: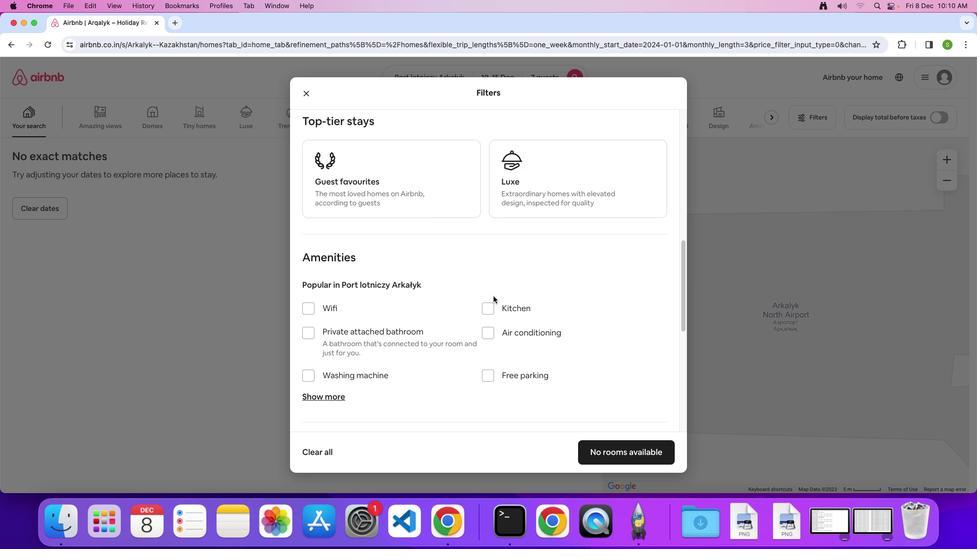
Action: Mouse scrolled (488, 291) with delta (-4, -5)
Screenshot: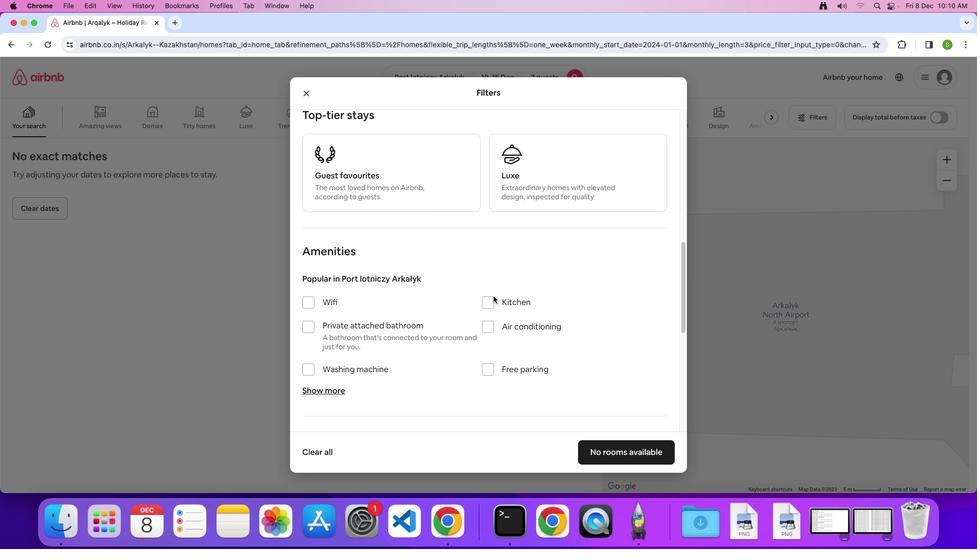 
Action: Mouse scrolled (488, 291) with delta (-4, -5)
Screenshot: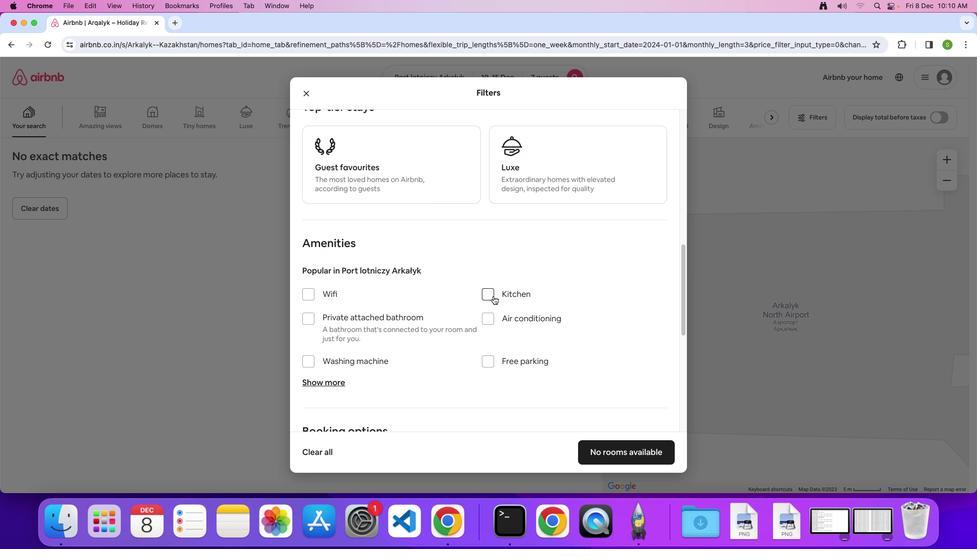 
Action: Mouse scrolled (488, 291) with delta (-4, -5)
Screenshot: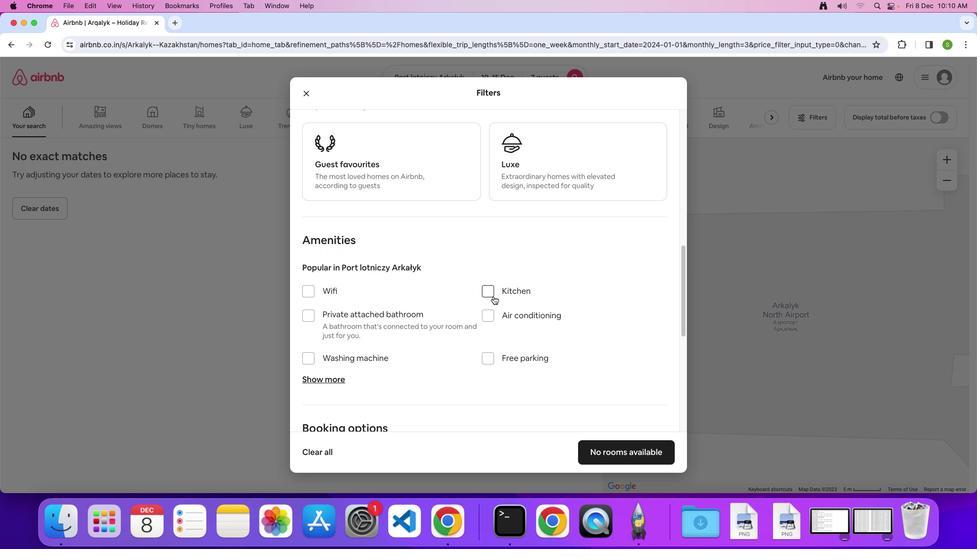 
Action: Mouse scrolled (488, 291) with delta (-4, -5)
Screenshot: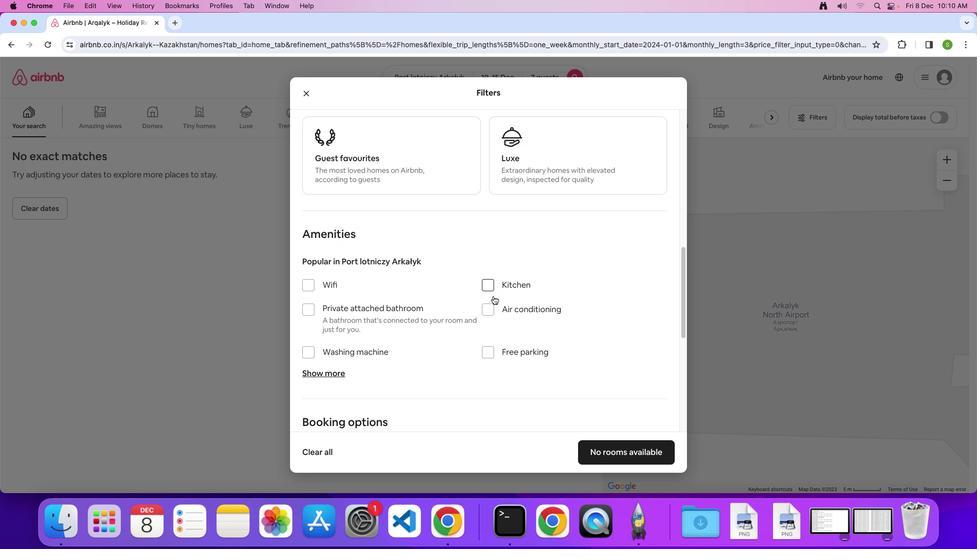
Action: Mouse scrolled (488, 291) with delta (-4, -5)
Screenshot: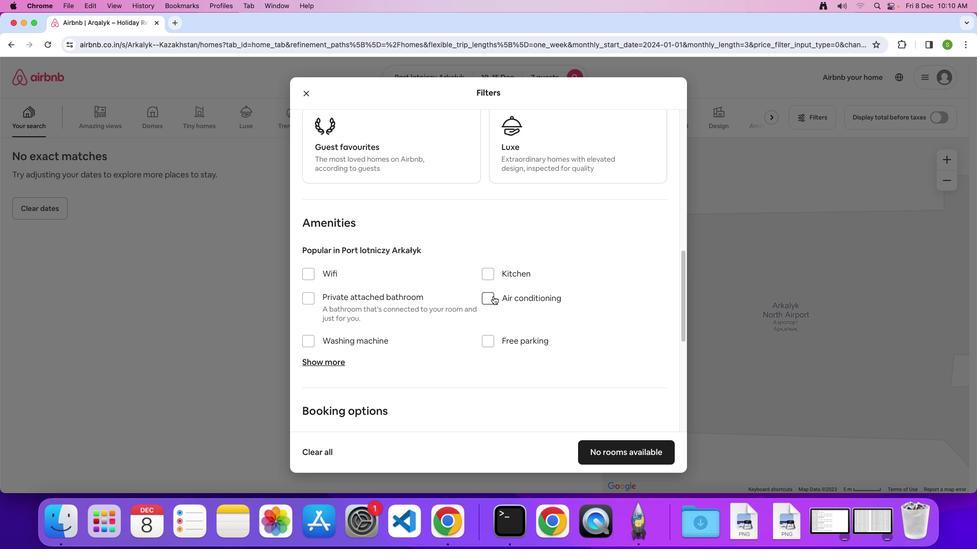 
Action: Mouse scrolled (488, 291) with delta (-4, -5)
Screenshot: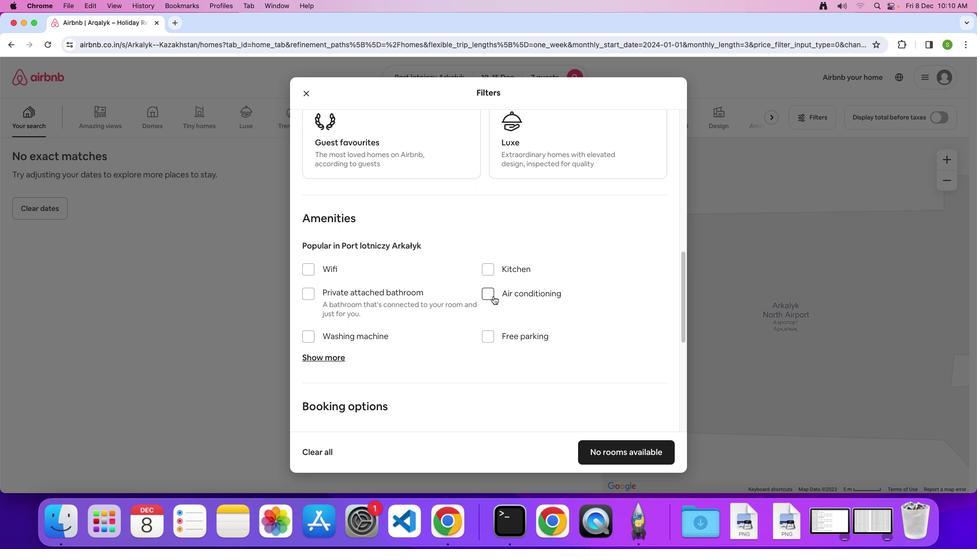 
Action: Mouse scrolled (488, 291) with delta (-4, -5)
Screenshot: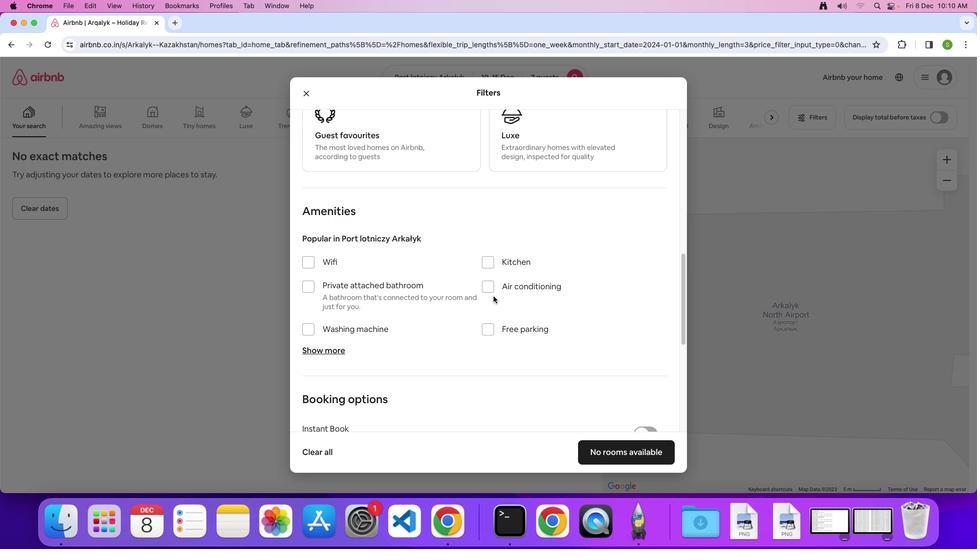 
Action: Mouse scrolled (488, 291) with delta (-4, -5)
Screenshot: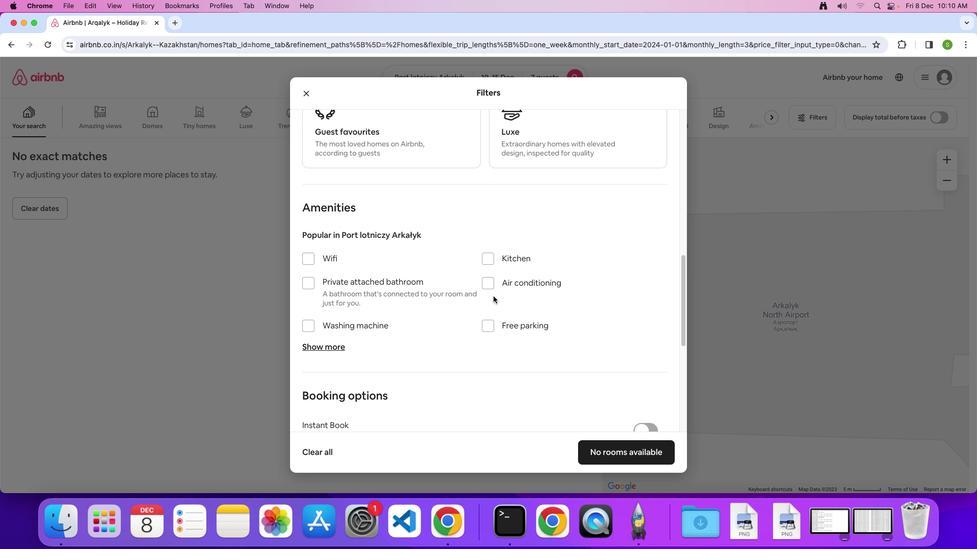 
Action: Mouse scrolled (488, 291) with delta (-4, -5)
Screenshot: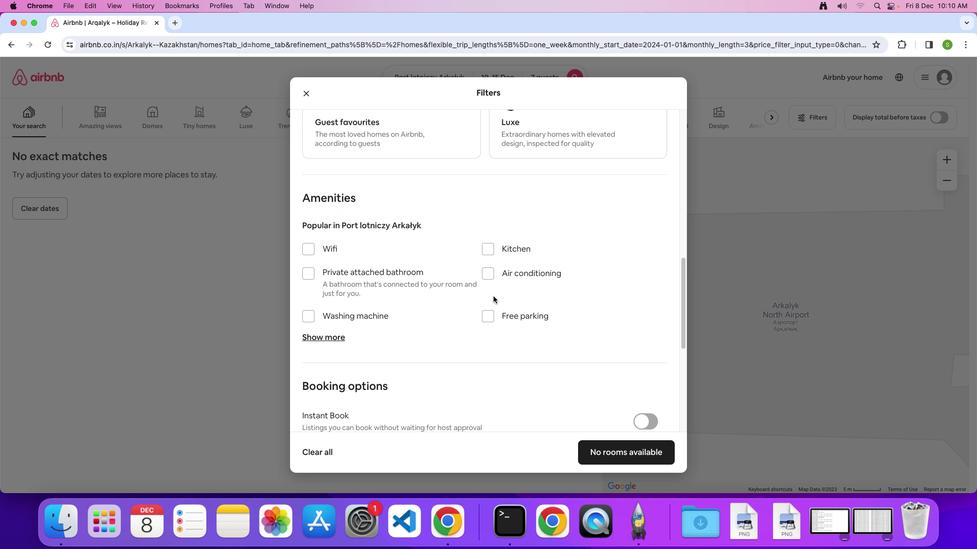 
Action: Mouse scrolled (488, 291) with delta (-4, -5)
Screenshot: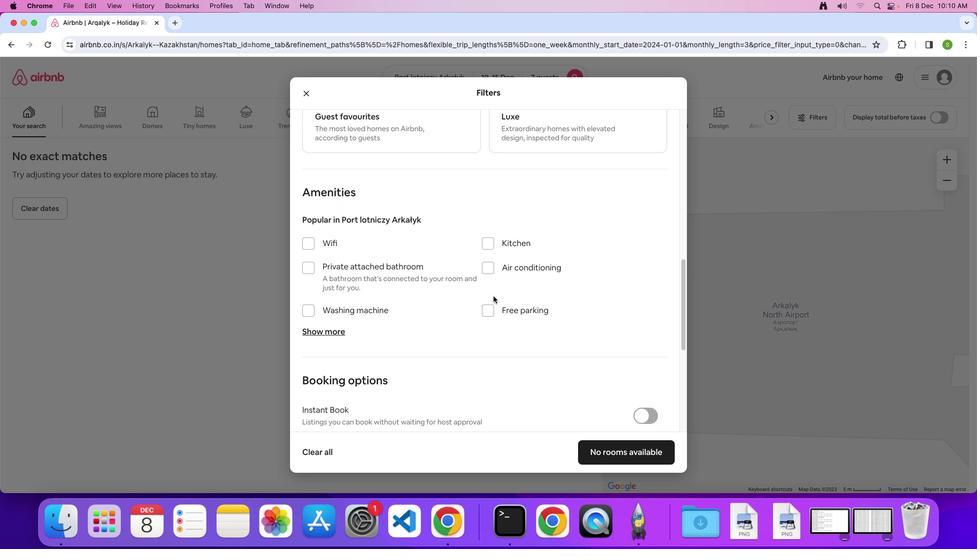 
Action: Mouse scrolled (488, 291) with delta (-4, -5)
Screenshot: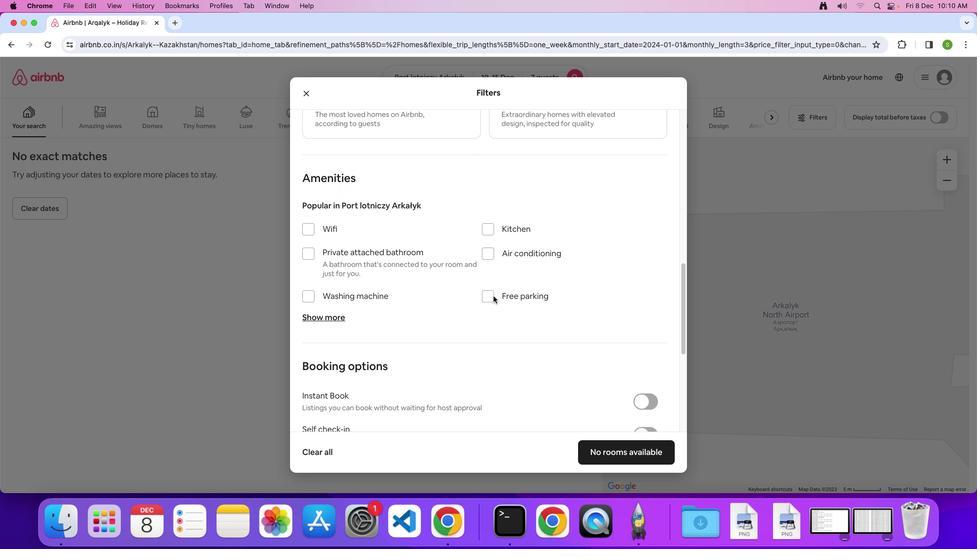 
Action: Mouse moved to (303, 214)
Screenshot: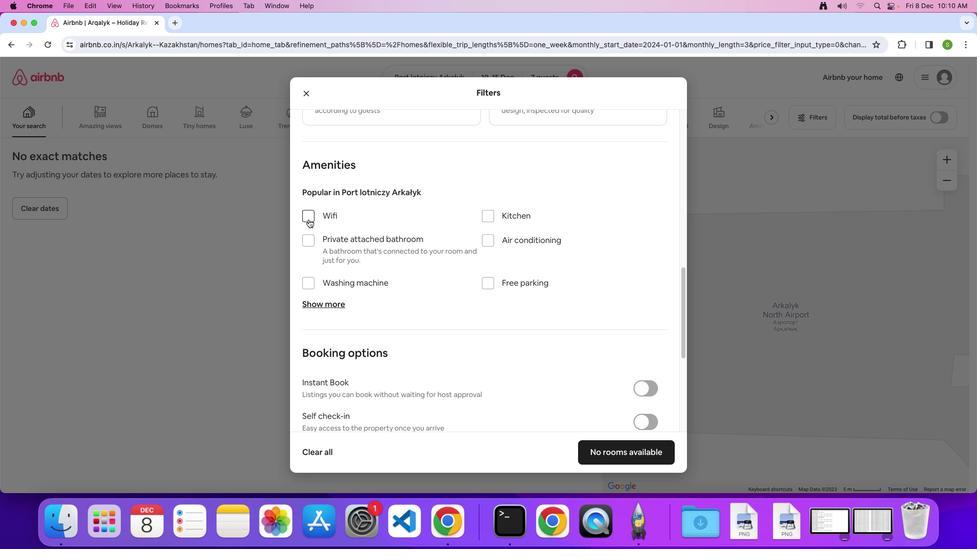 
Action: Mouse pressed left at (303, 214)
Screenshot: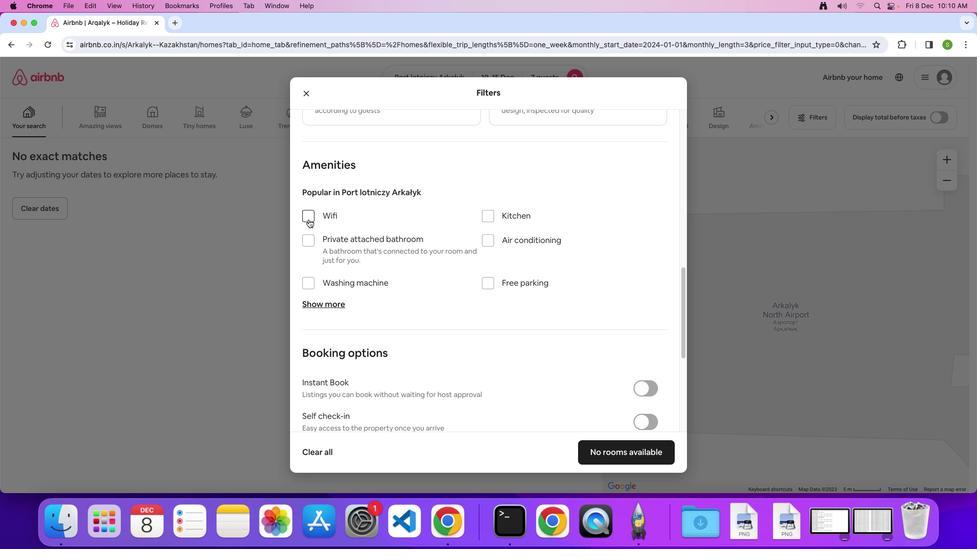 
Action: Mouse moved to (479, 276)
Screenshot: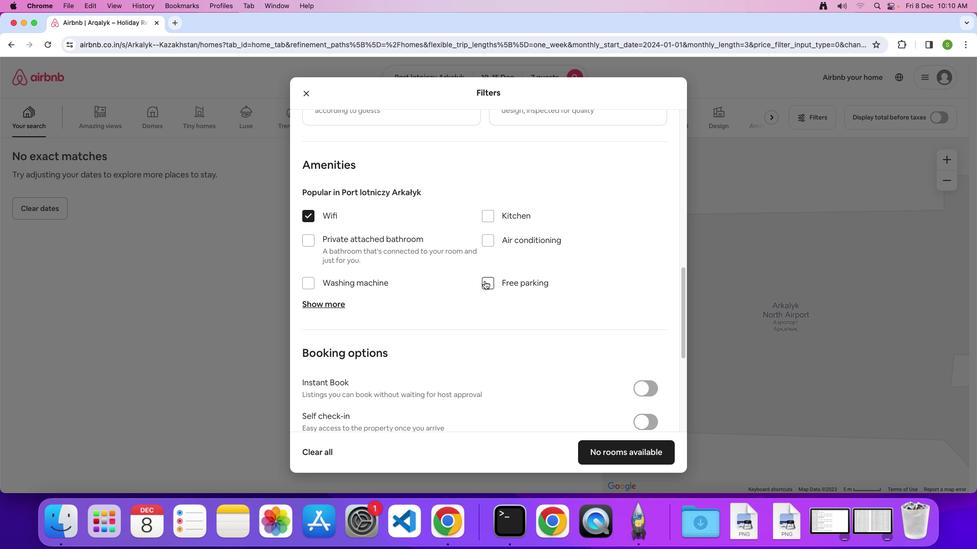 
Action: Mouse pressed left at (479, 276)
Screenshot: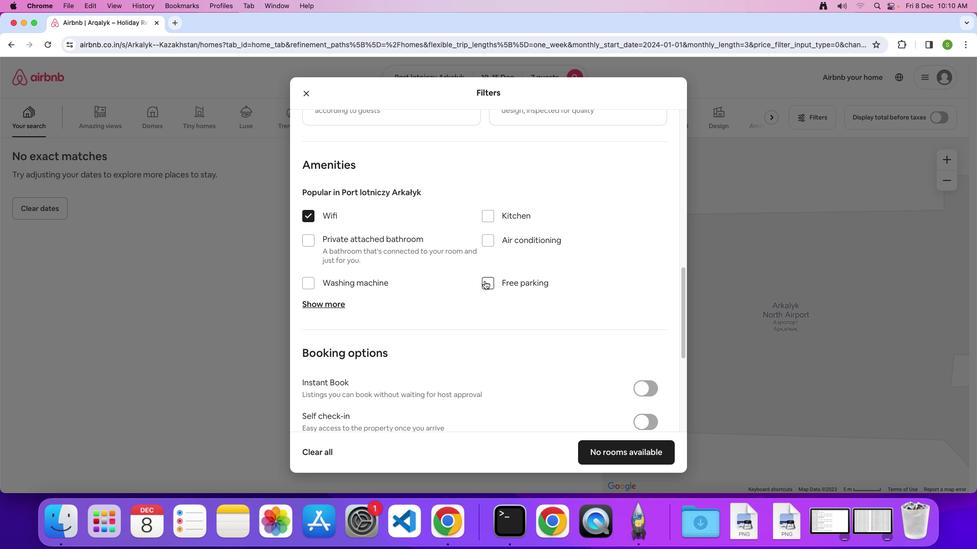 
Action: Mouse moved to (331, 295)
Screenshot: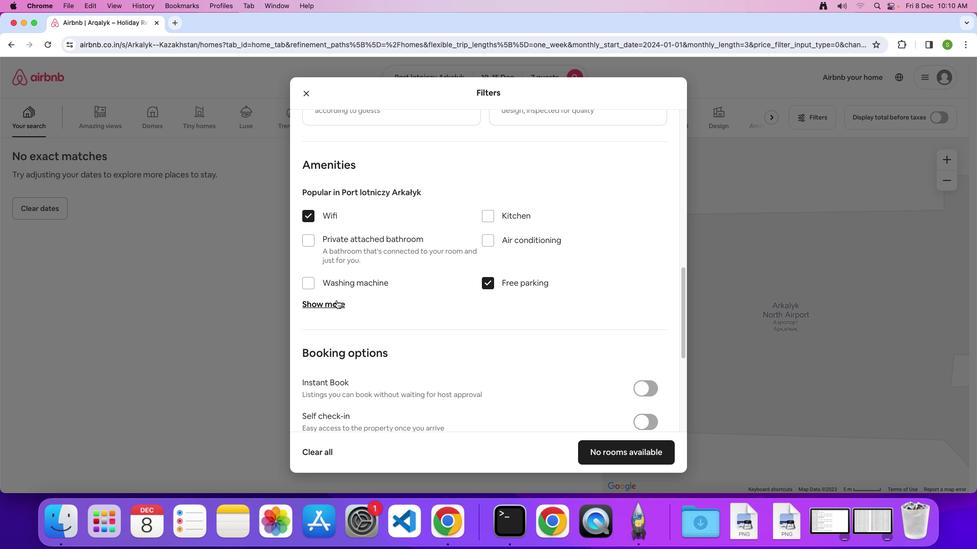 
Action: Mouse pressed left at (331, 295)
Screenshot: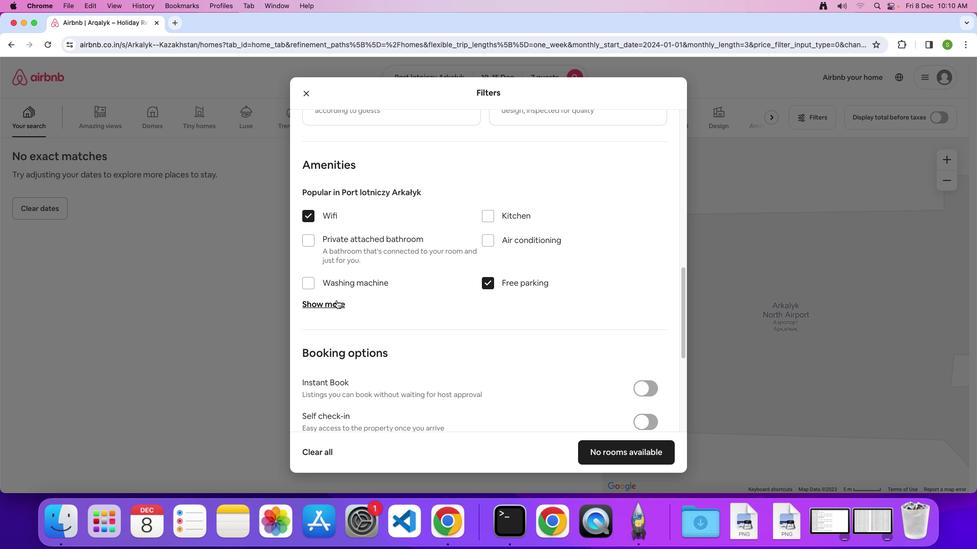 
Action: Mouse moved to (531, 288)
Screenshot: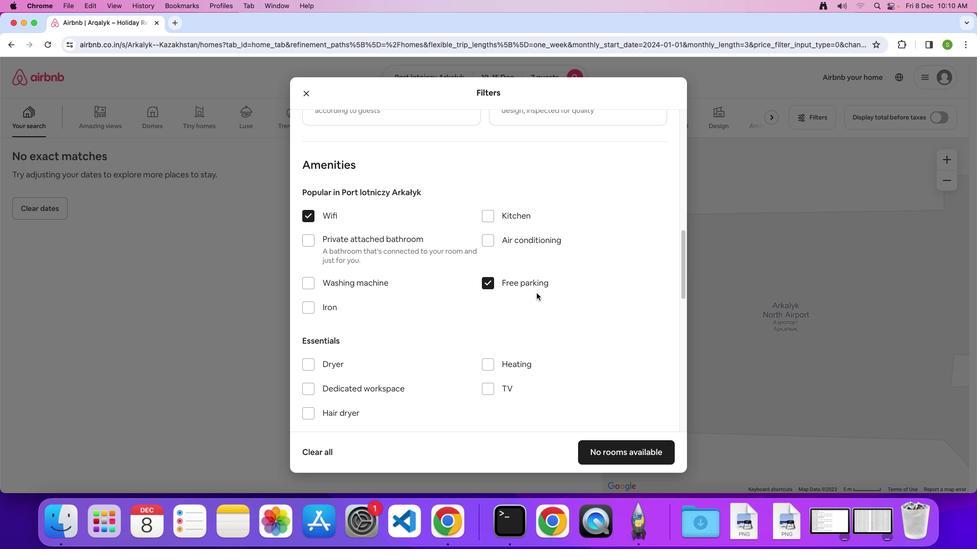 
Action: Mouse scrolled (531, 288) with delta (-4, -5)
Screenshot: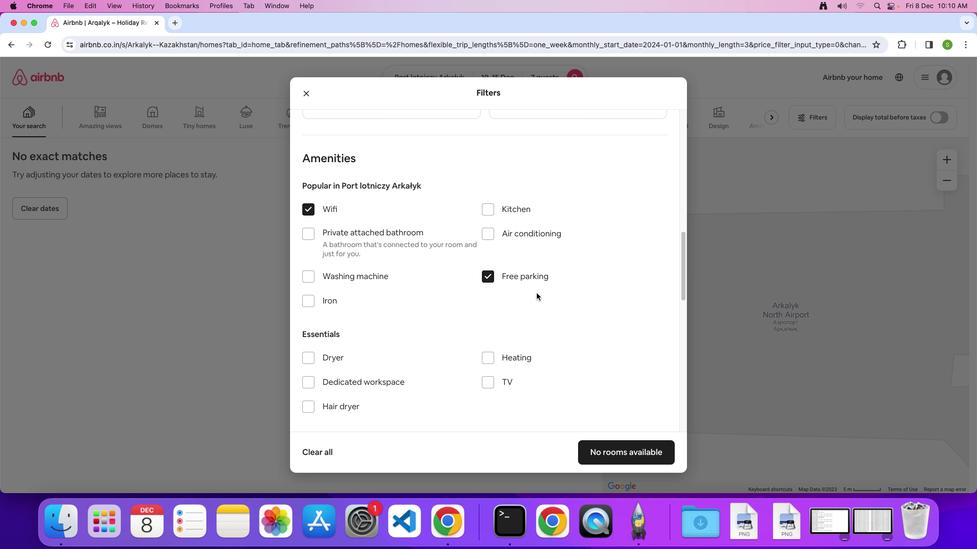 
Action: Mouse scrolled (531, 288) with delta (-4, -5)
Screenshot: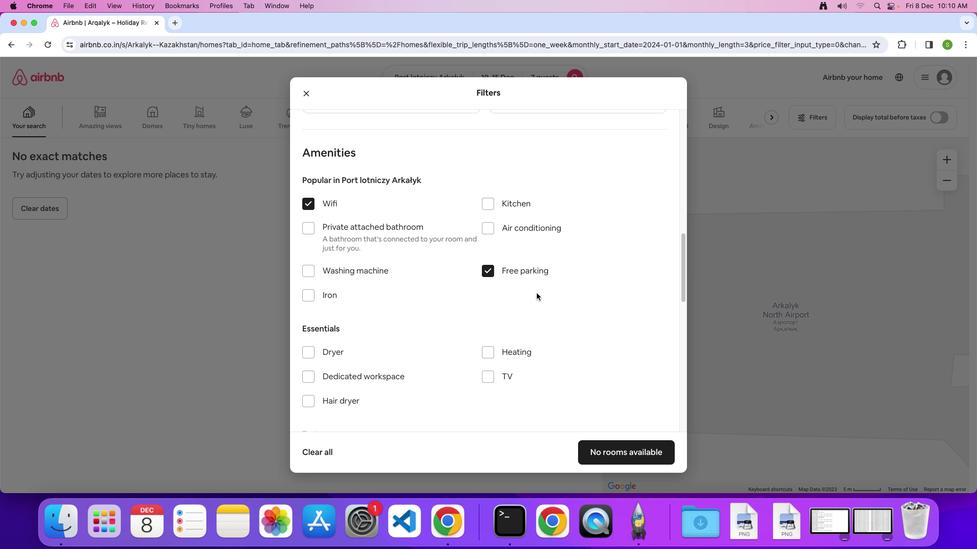 
Action: Mouse scrolled (531, 288) with delta (-4, -5)
Screenshot: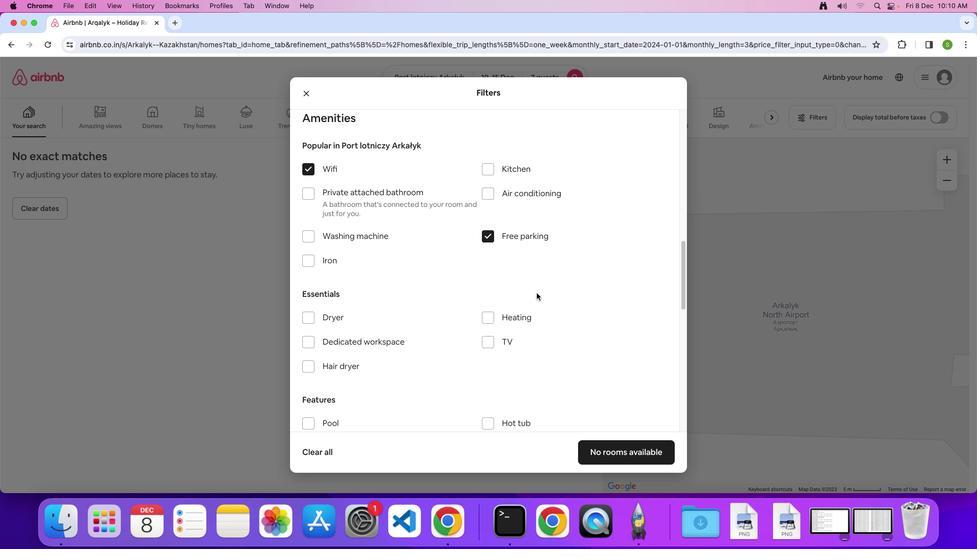 
Action: Mouse scrolled (531, 288) with delta (-4, -5)
Screenshot: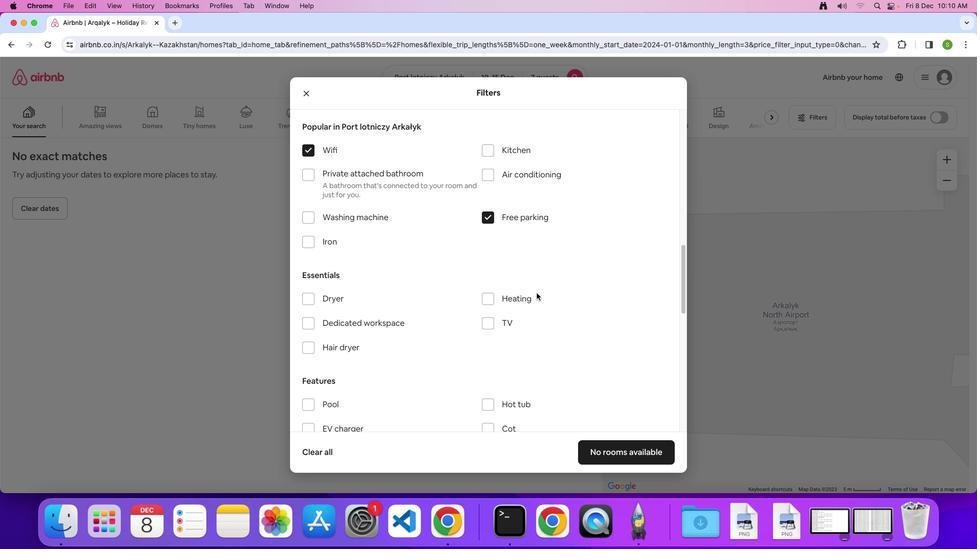 
Action: Mouse scrolled (531, 288) with delta (-4, -5)
Screenshot: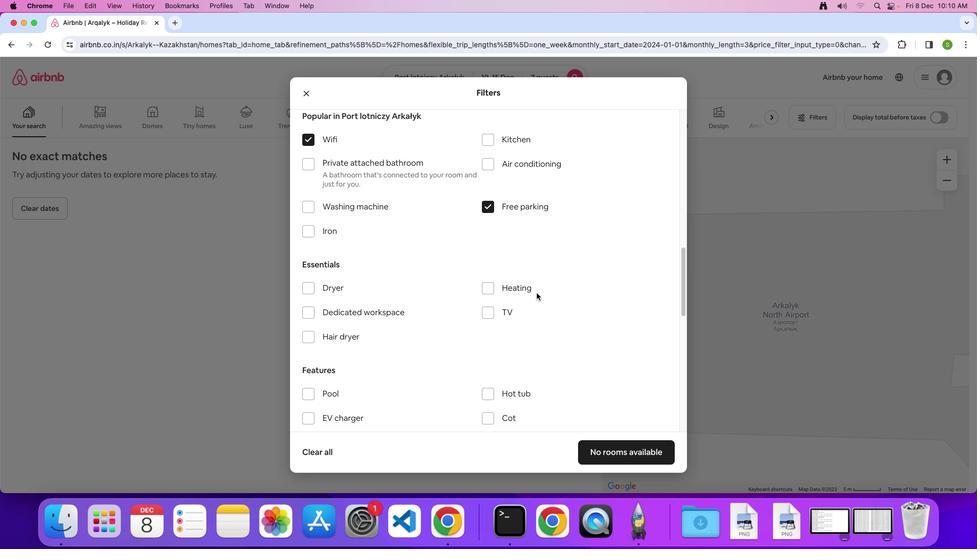 
Action: Mouse scrolled (531, 288) with delta (-4, -5)
Screenshot: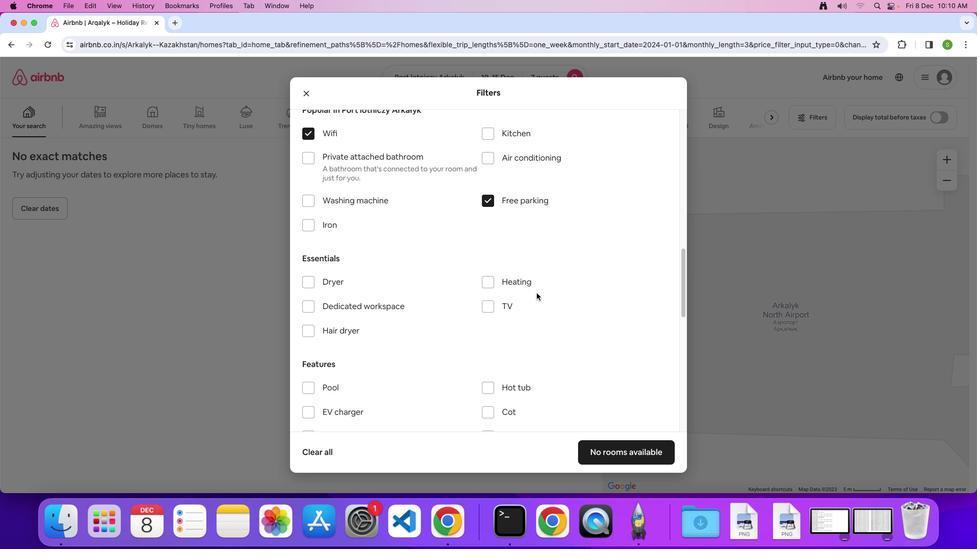 
Action: Mouse scrolled (531, 288) with delta (-4, -5)
Screenshot: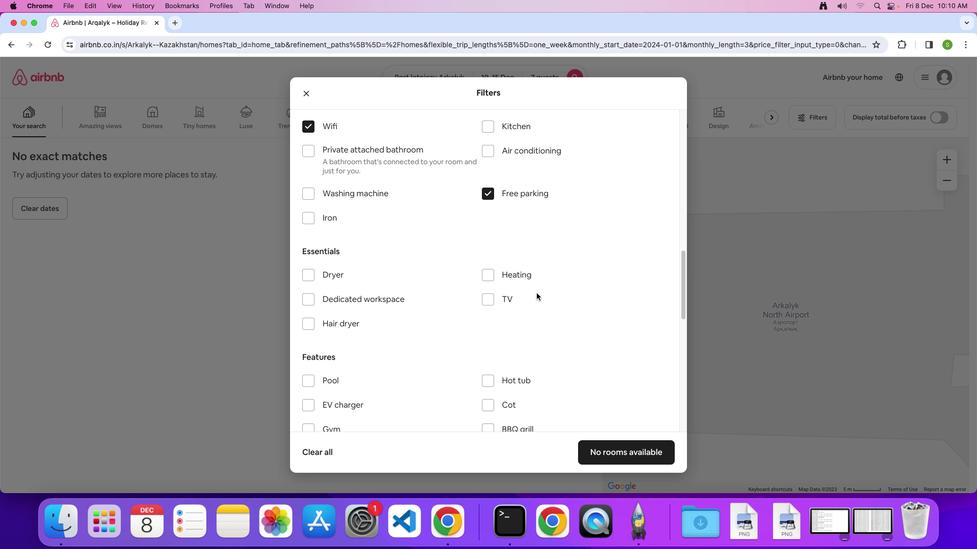 
Action: Mouse scrolled (531, 288) with delta (-4, -5)
Screenshot: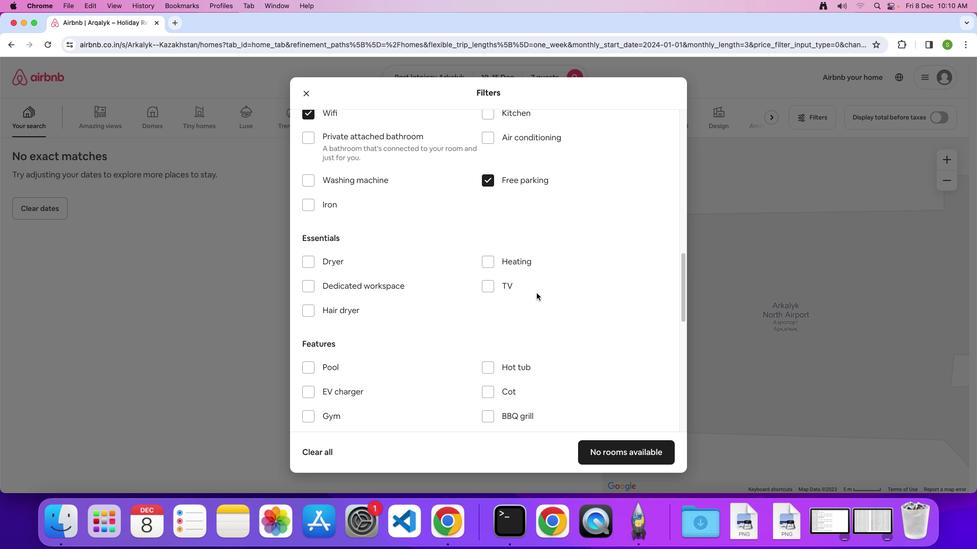 
Action: Mouse moved to (482, 259)
Screenshot: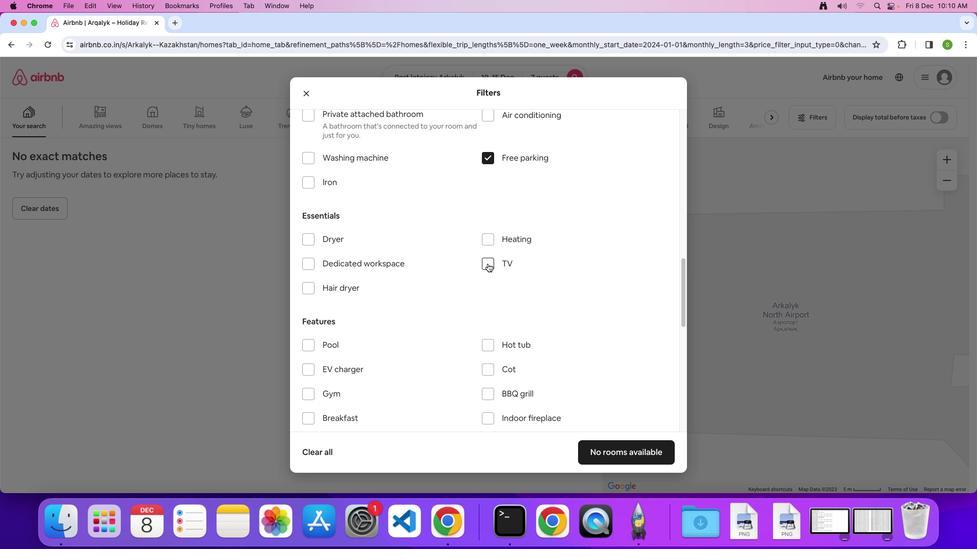 
Action: Mouse pressed left at (482, 259)
Screenshot: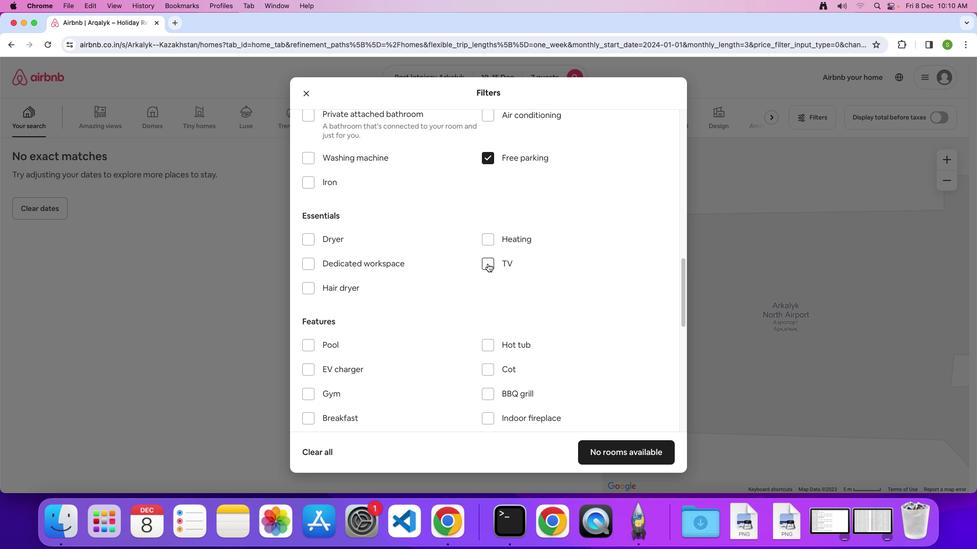
Action: Mouse moved to (475, 266)
Screenshot: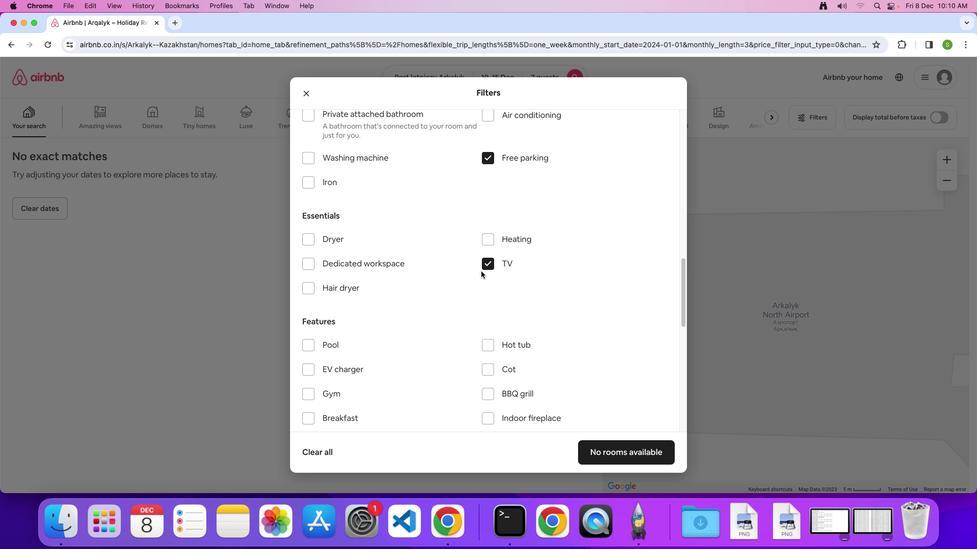 
Action: Mouse scrolled (475, 266) with delta (-4, -5)
Screenshot: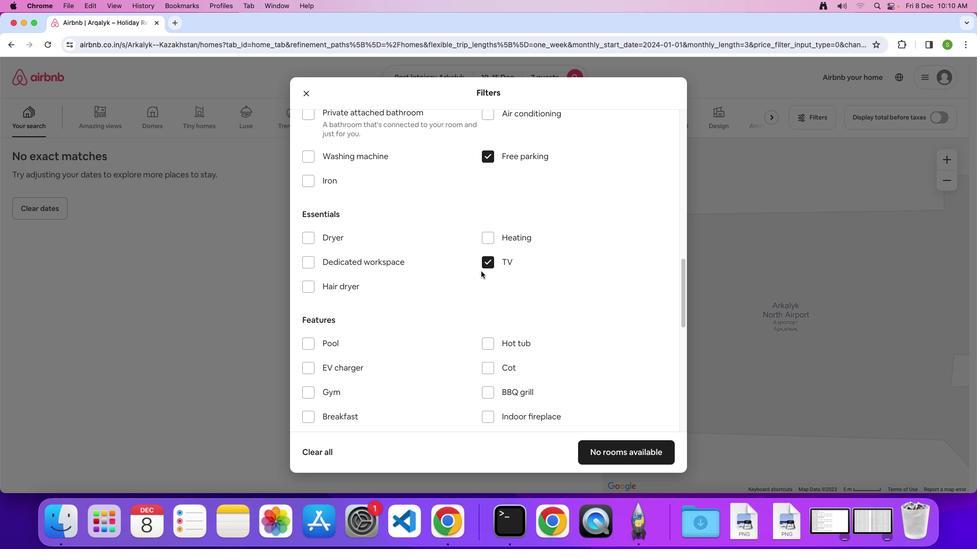
Action: Mouse scrolled (475, 266) with delta (-4, -5)
Screenshot: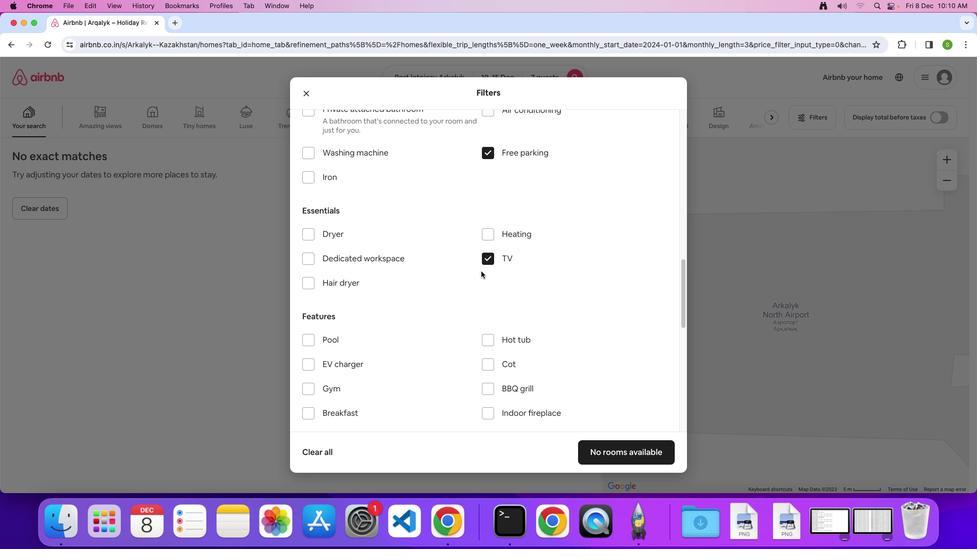 
Action: Mouse scrolled (475, 266) with delta (-4, -5)
Screenshot: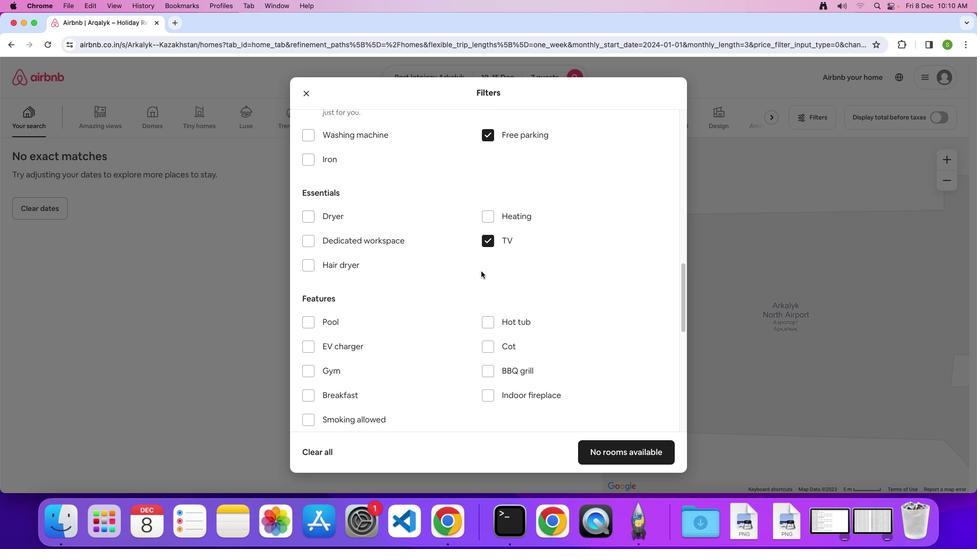
Action: Mouse scrolled (475, 266) with delta (-4, -5)
Screenshot: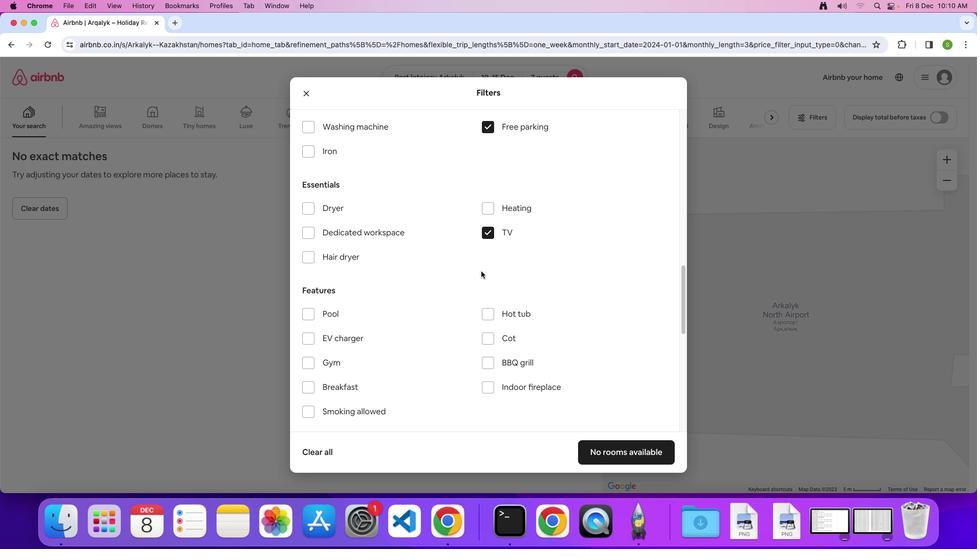 
Action: Mouse scrolled (475, 266) with delta (-4, -5)
Screenshot: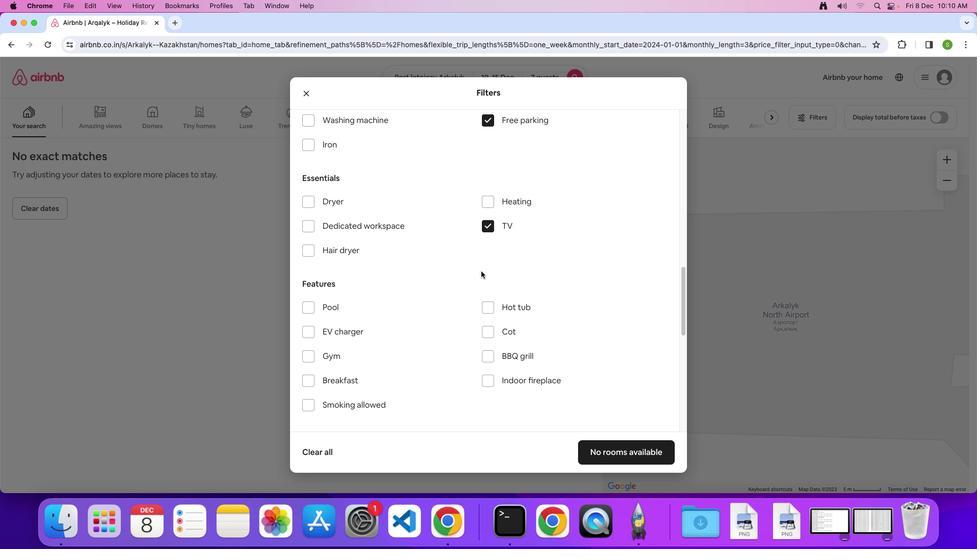 
Action: Mouse scrolled (475, 266) with delta (-4, -5)
Screenshot: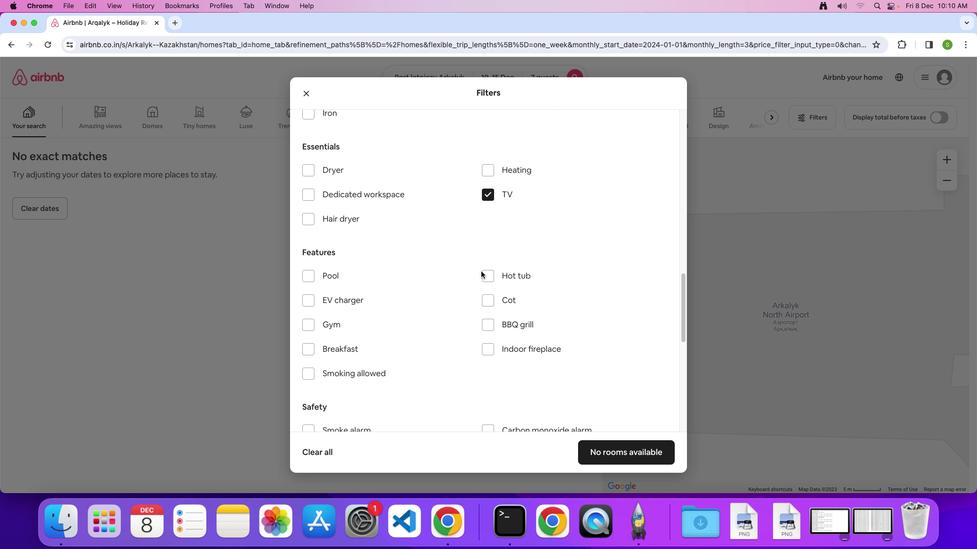 
Action: Mouse scrolled (475, 266) with delta (-4, -5)
Screenshot: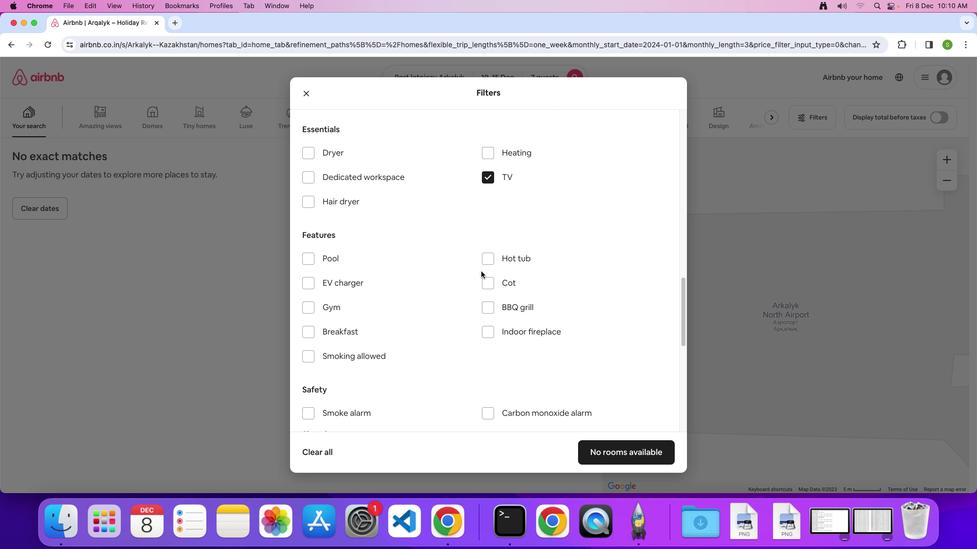 
Action: Mouse scrolled (475, 266) with delta (-4, -5)
Screenshot: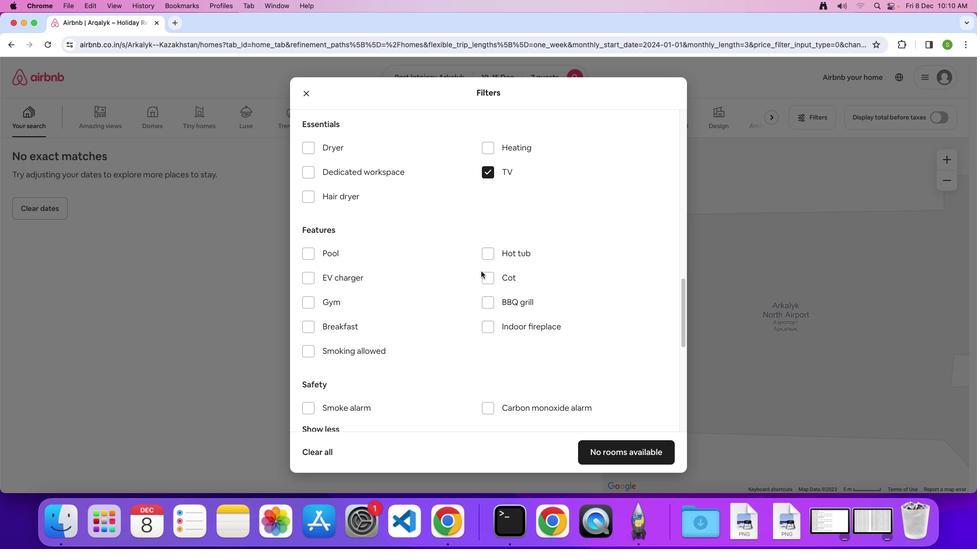 
Action: Mouse moved to (308, 292)
Screenshot: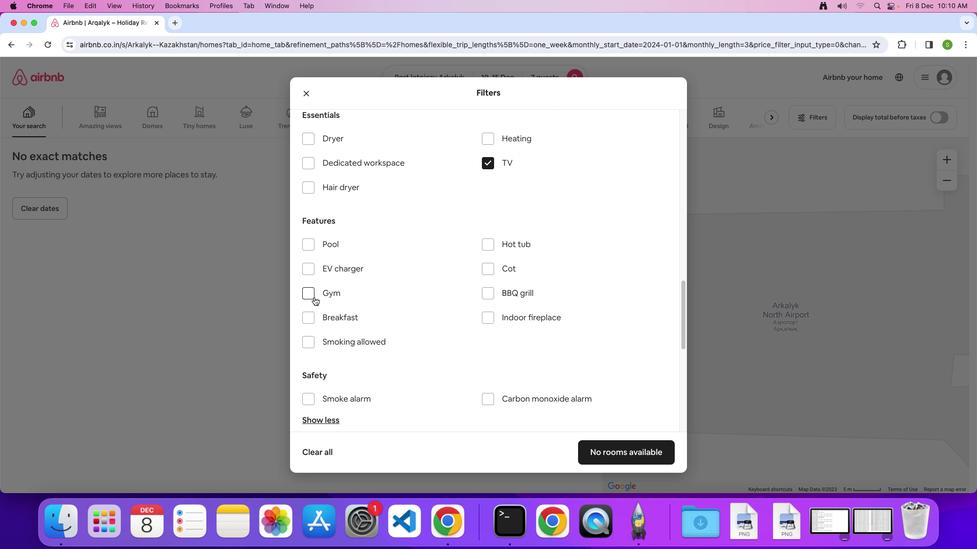 
Action: Mouse pressed left at (308, 292)
Screenshot: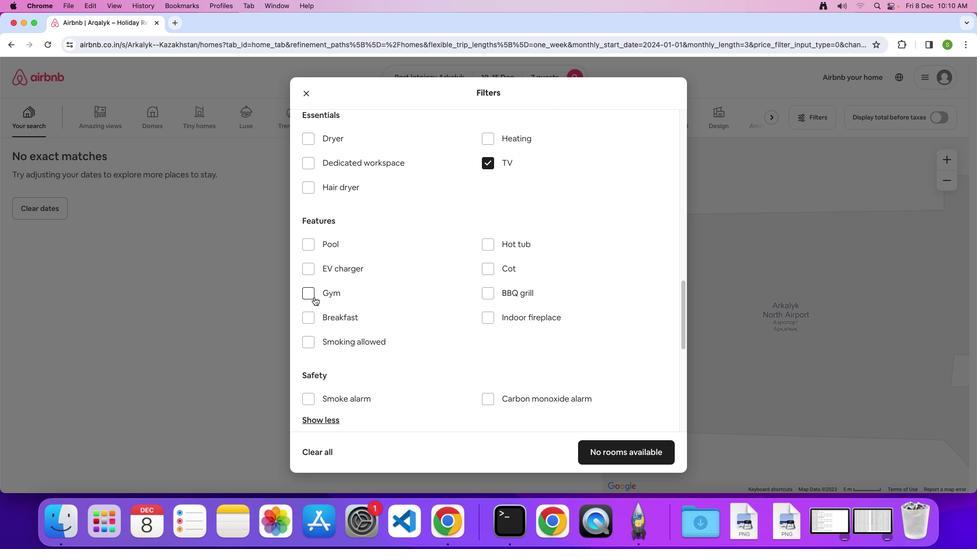 
Action: Mouse moved to (305, 309)
Screenshot: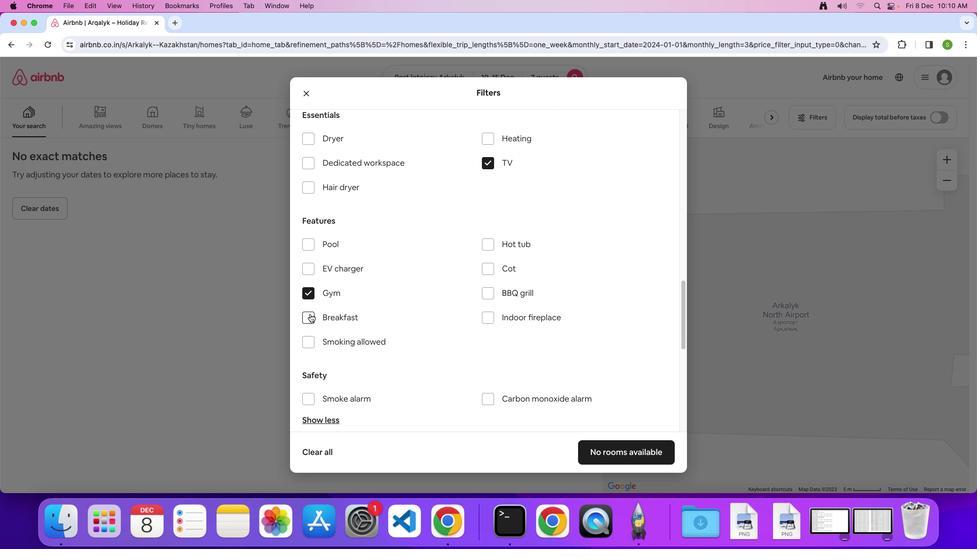 
Action: Mouse pressed left at (305, 309)
Screenshot: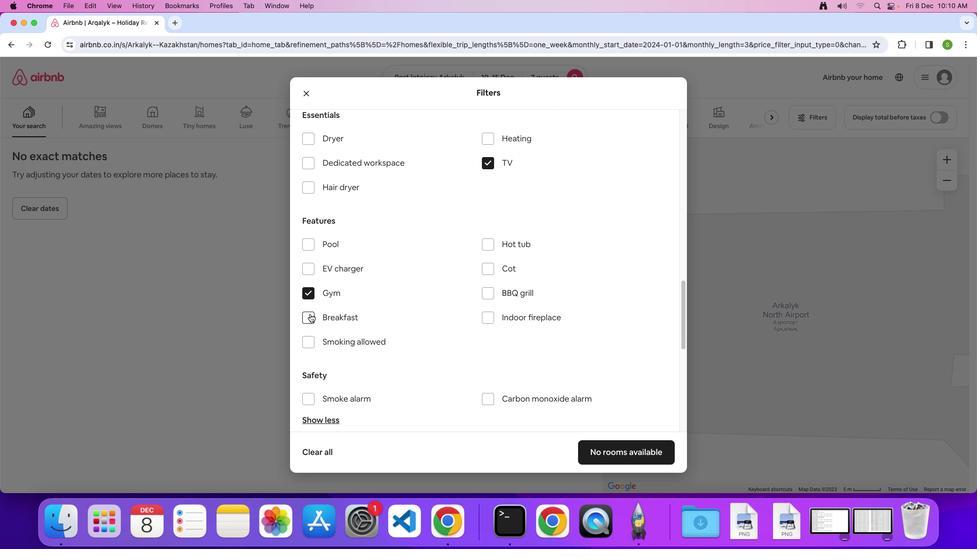
Action: Mouse moved to (599, 444)
Screenshot: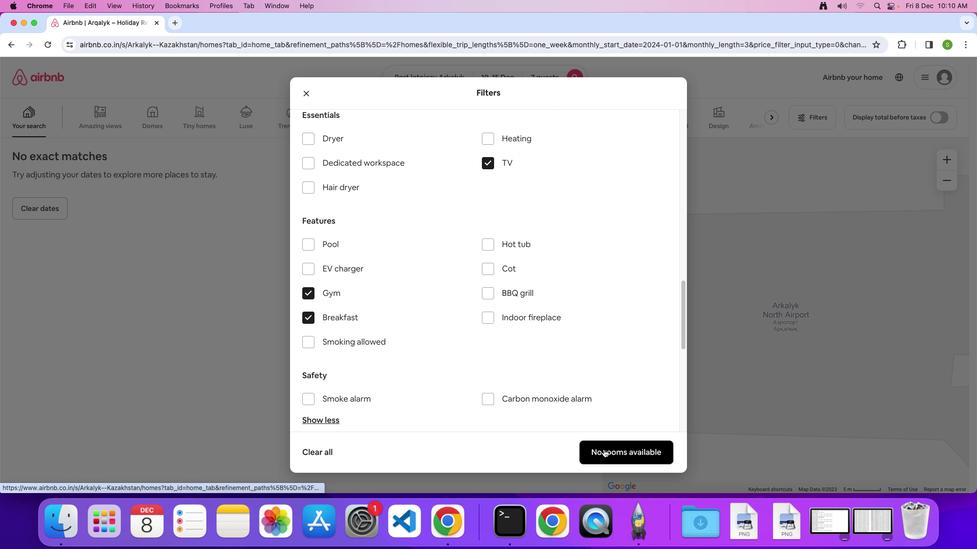 
Action: Mouse pressed left at (599, 444)
Screenshot: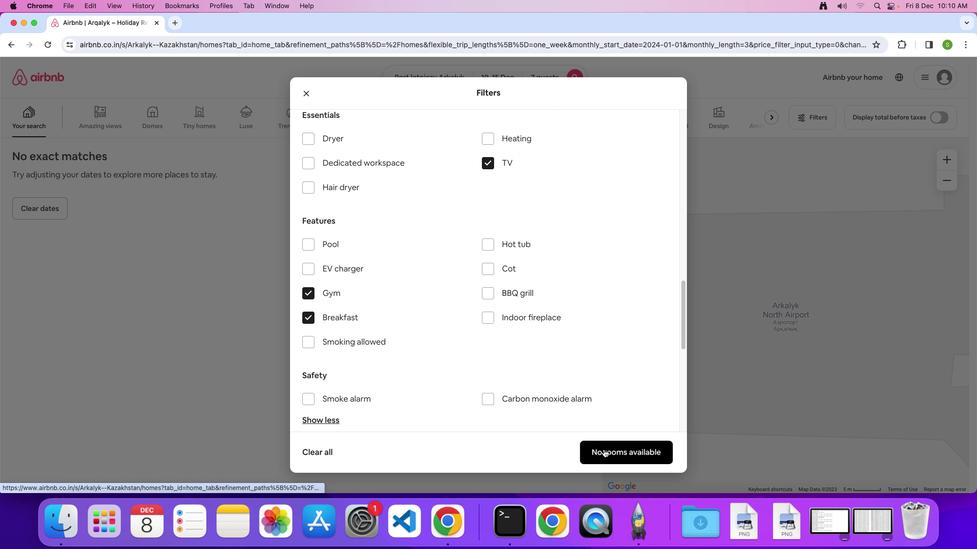 
Action: Mouse moved to (521, 331)
Screenshot: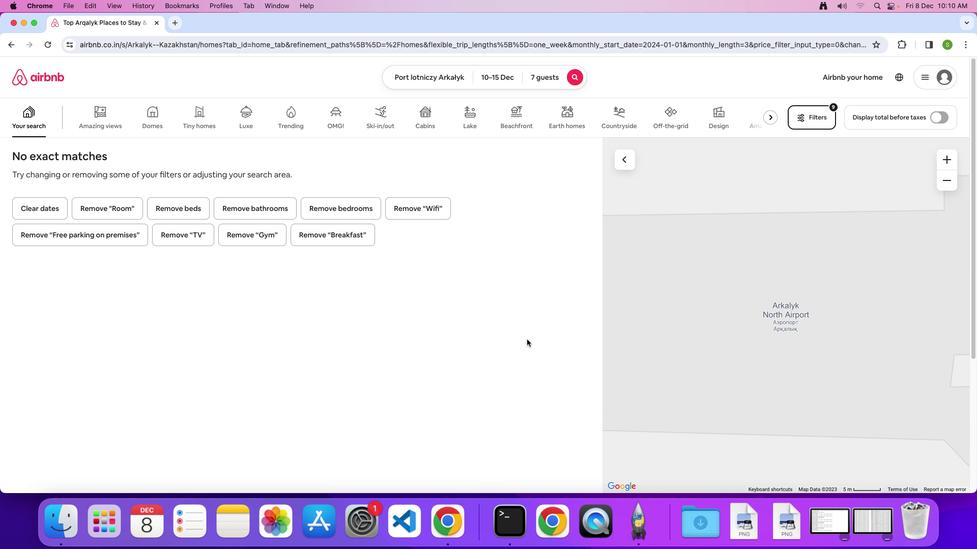 
